 Task: Save favorite listings for properties in San Francisco, California, with a bay view and proximity to cultural attractions.
Action: Mouse moved to (210, 196)
Screenshot: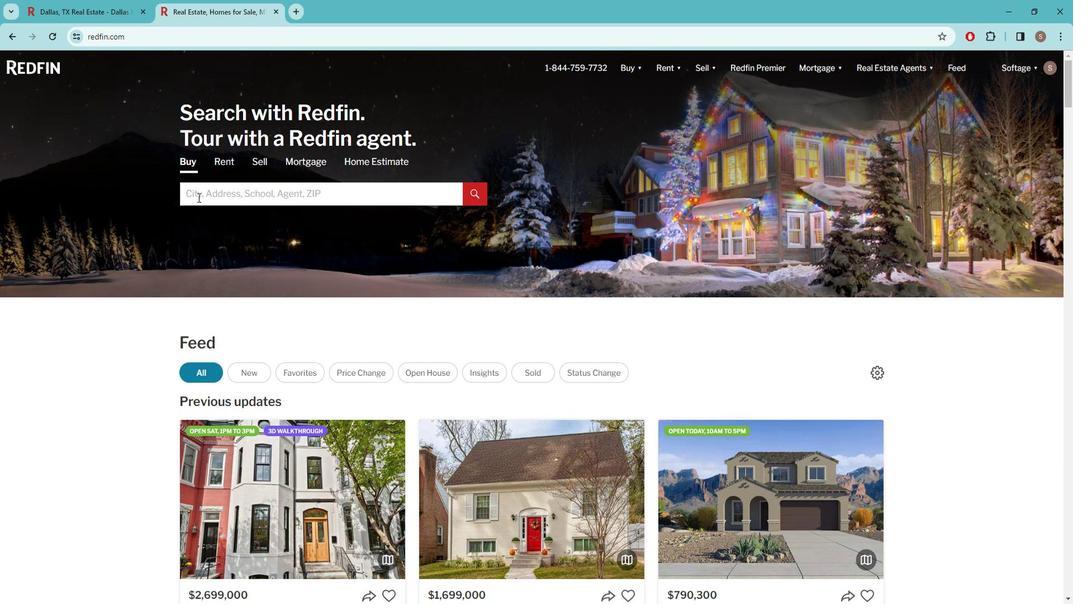
Action: Mouse pressed left at (210, 196)
Screenshot: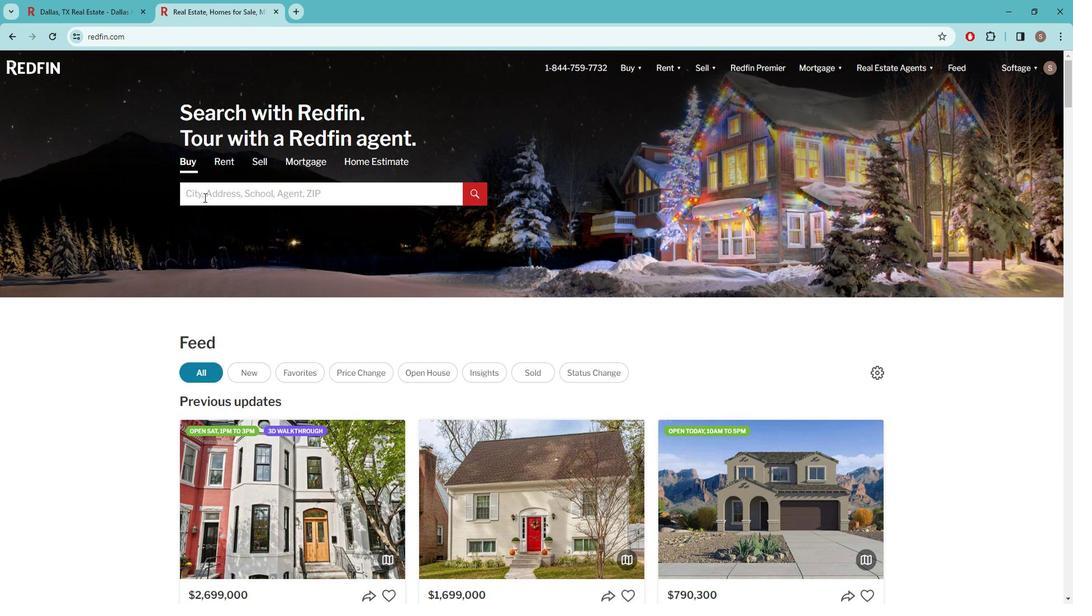 
Action: Key pressed s<Key.caps_lock>AN<Key.space><Key.caps_lock>f<Key.caps_lock>RAN
Screenshot: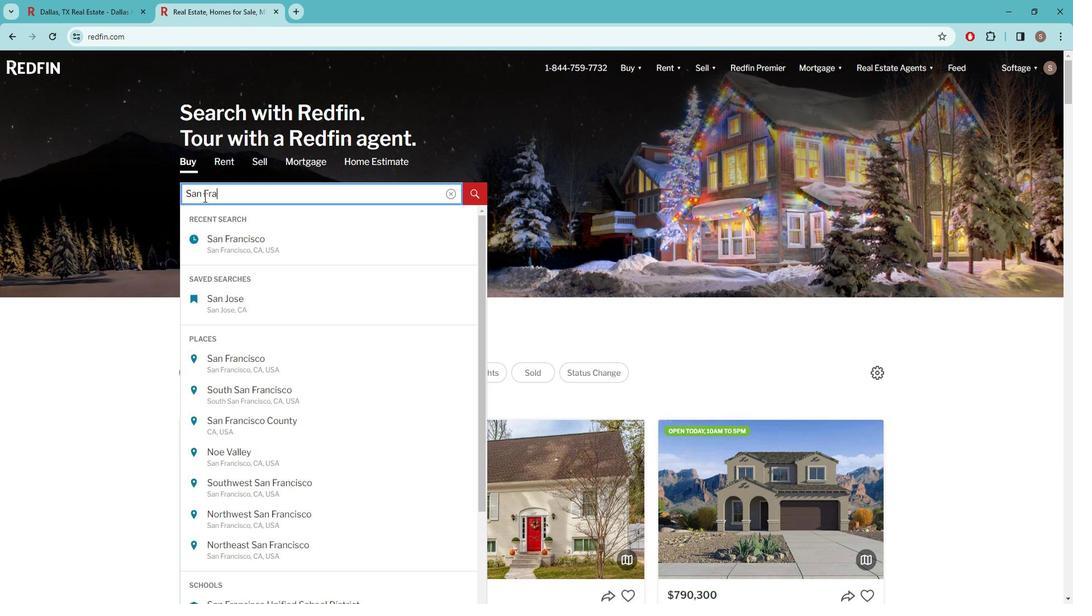 
Action: Mouse moved to (284, 248)
Screenshot: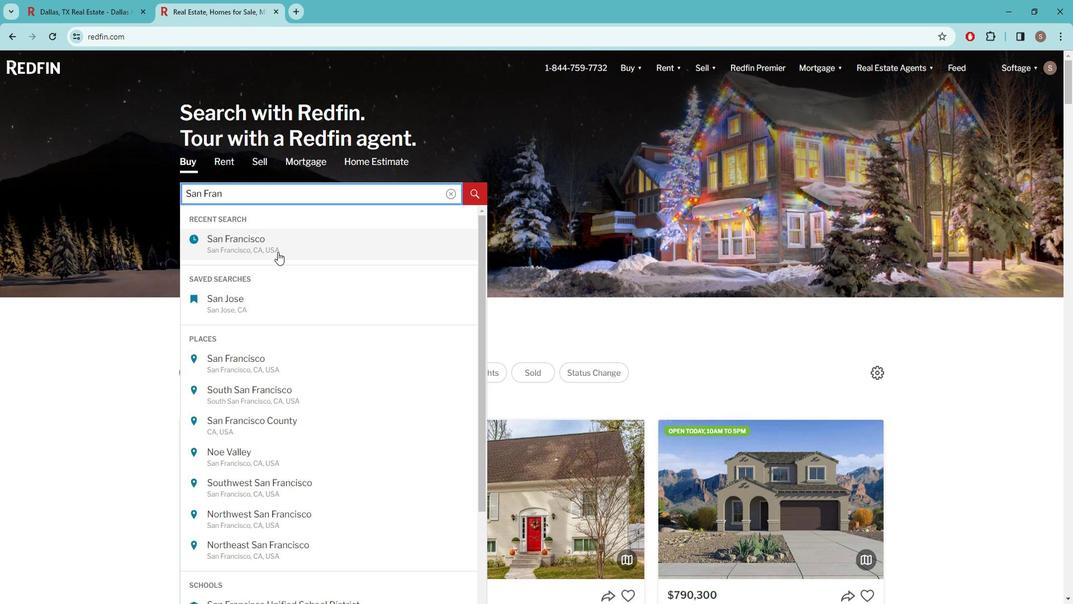 
Action: Mouse pressed left at (284, 248)
Screenshot: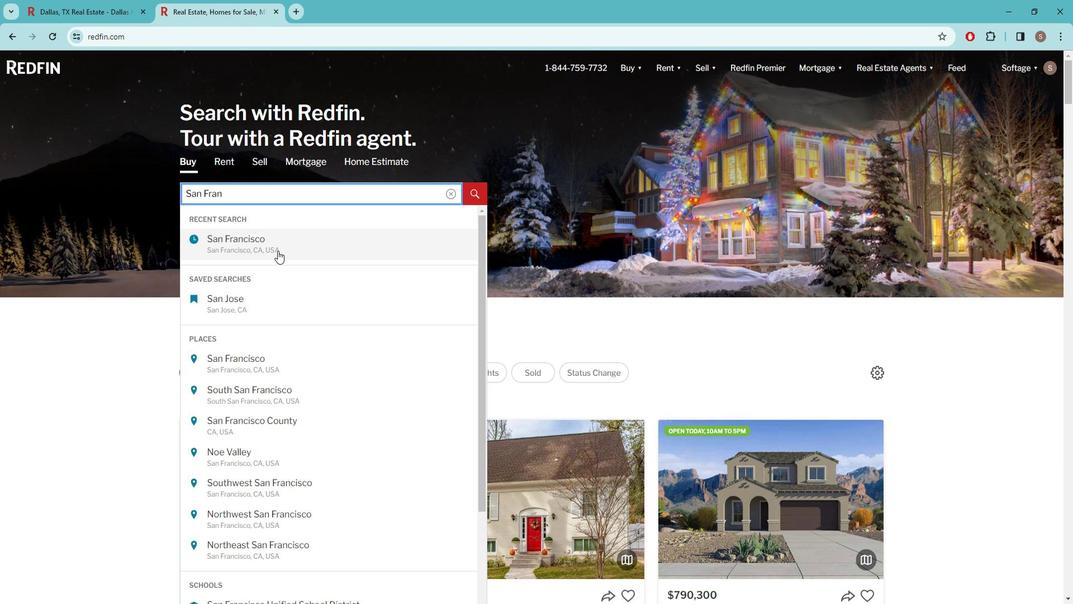 
Action: Mouse moved to (945, 139)
Screenshot: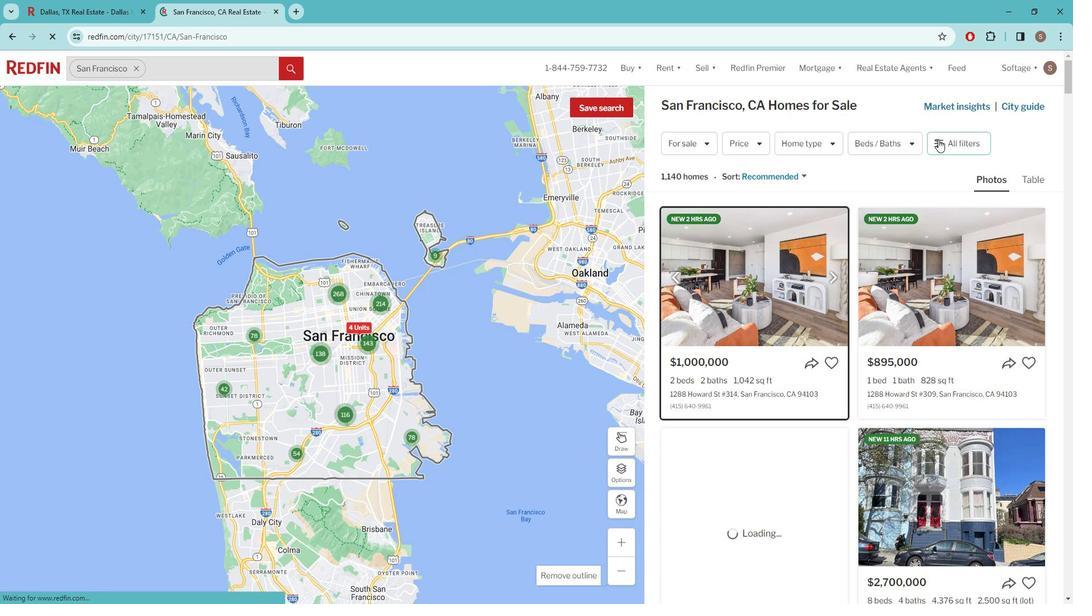 
Action: Mouse pressed left at (945, 139)
Screenshot: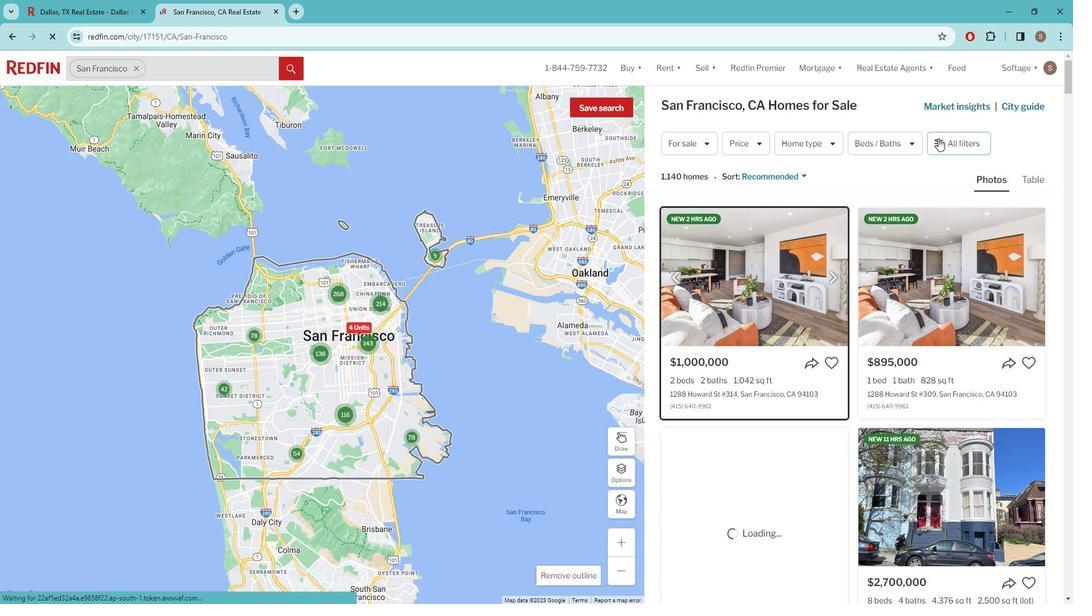 
Action: Mouse pressed left at (945, 139)
Screenshot: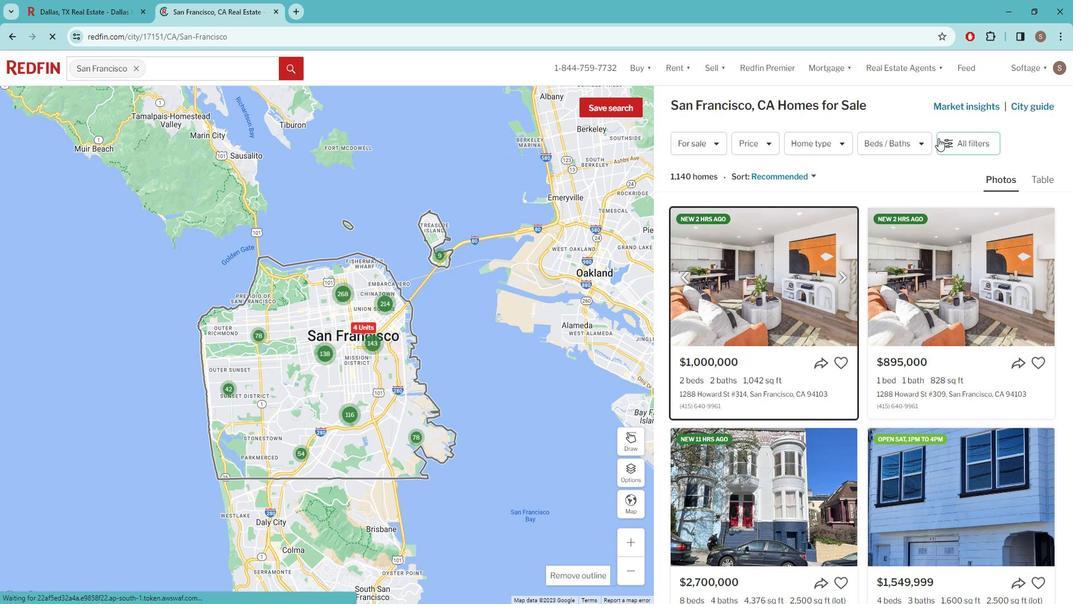 
Action: Mouse moved to (950, 139)
Screenshot: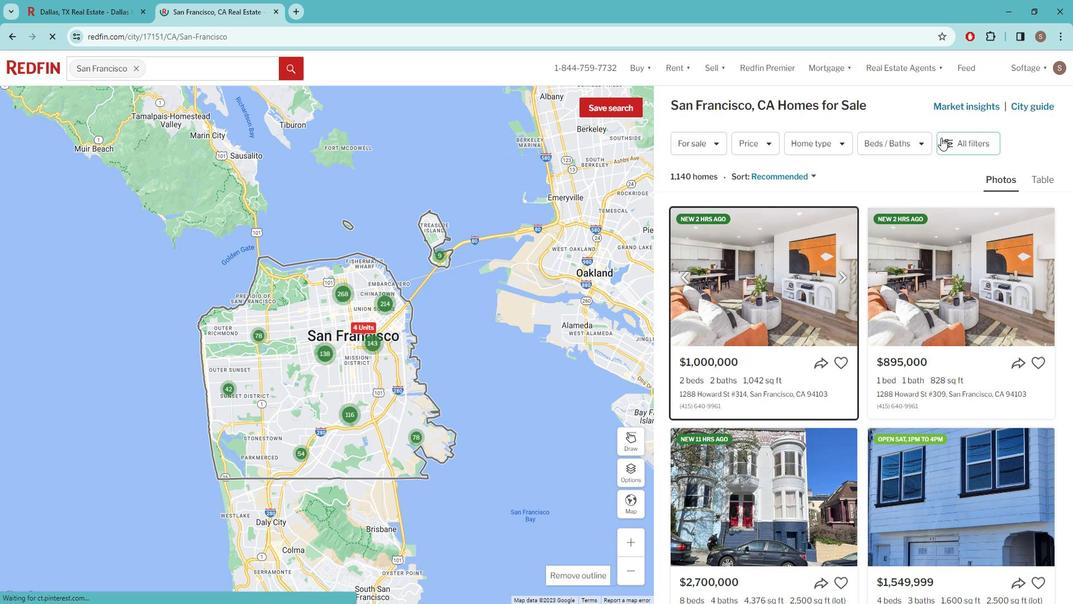 
Action: Mouse pressed left at (950, 139)
Screenshot: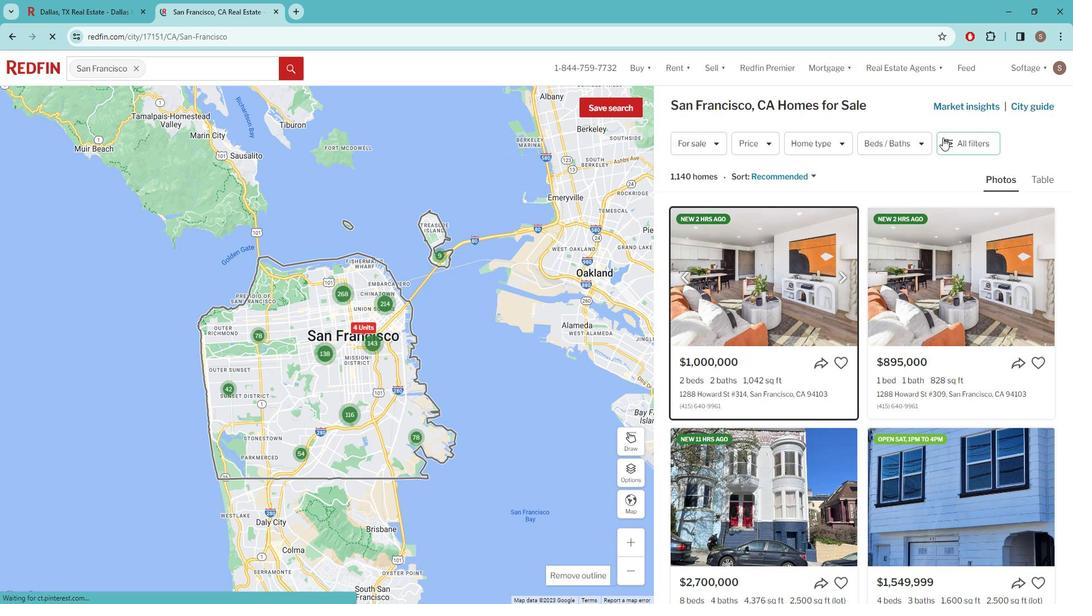 
Action: Mouse moved to (933, 182)
Screenshot: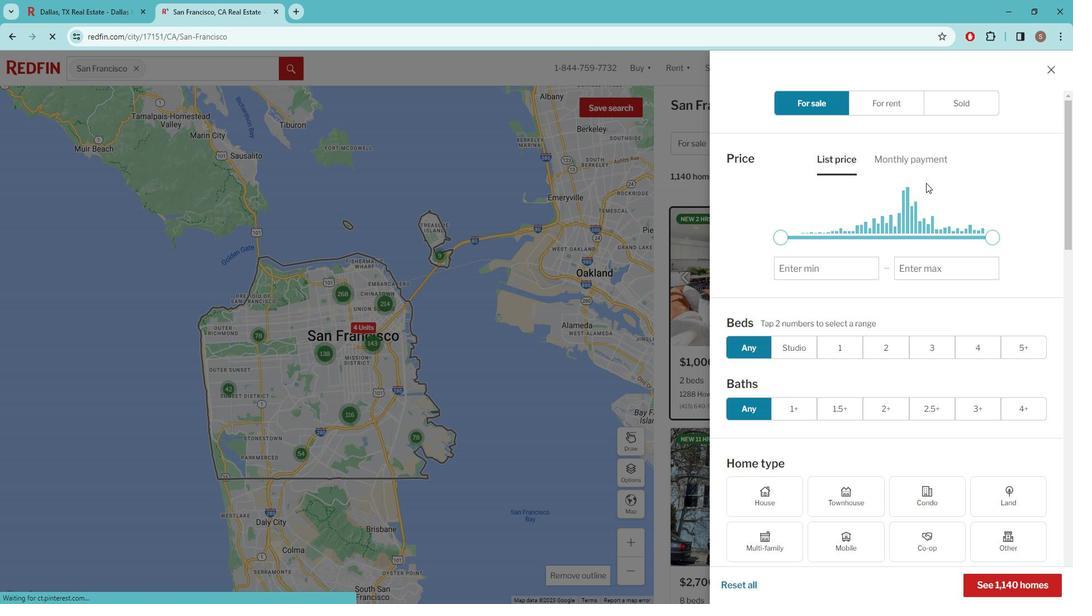 
Action: Mouse scrolled (933, 182) with delta (0, 0)
Screenshot: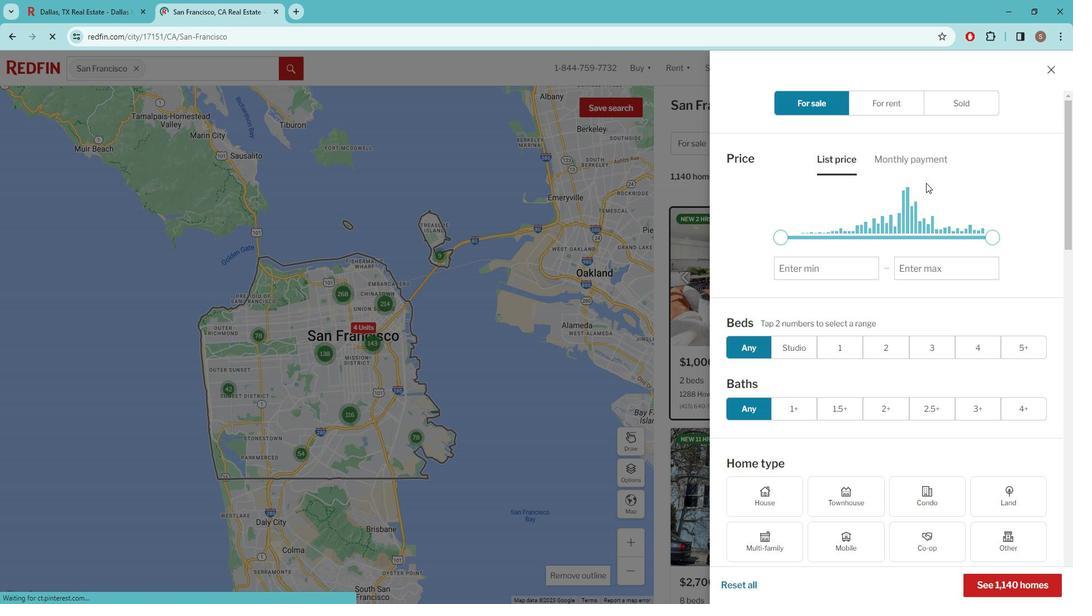 
Action: Mouse moved to (929, 184)
Screenshot: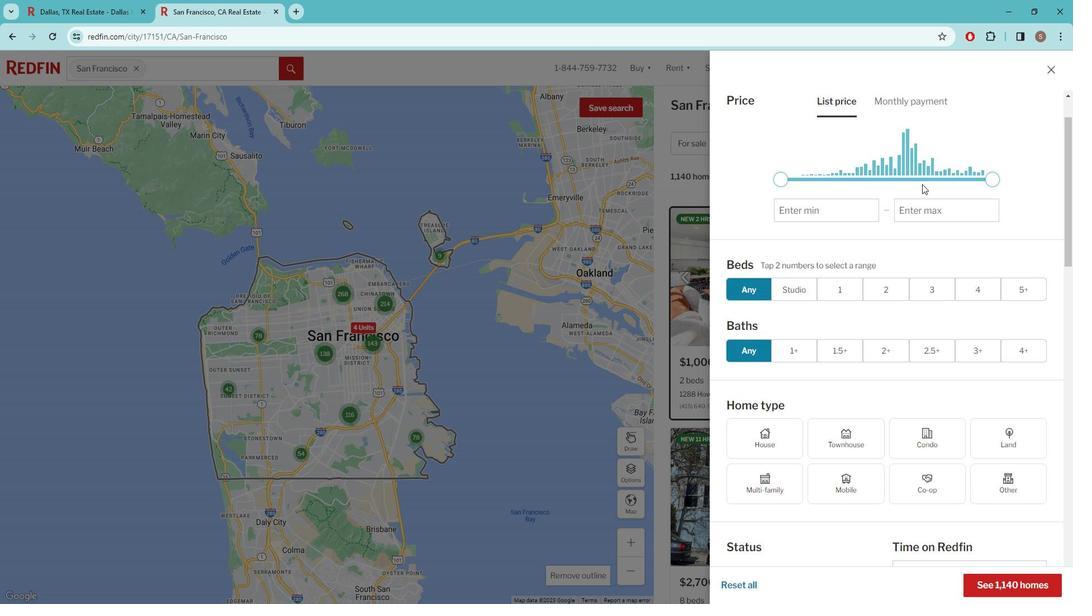 
Action: Mouse scrolled (929, 183) with delta (0, 0)
Screenshot: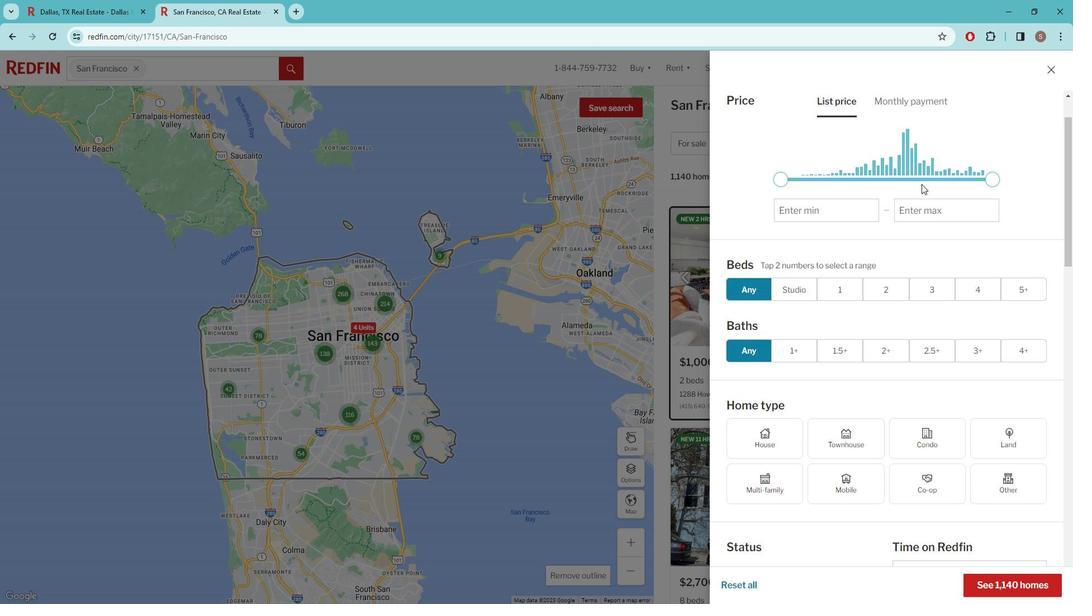 
Action: Mouse scrolled (929, 183) with delta (0, 0)
Screenshot: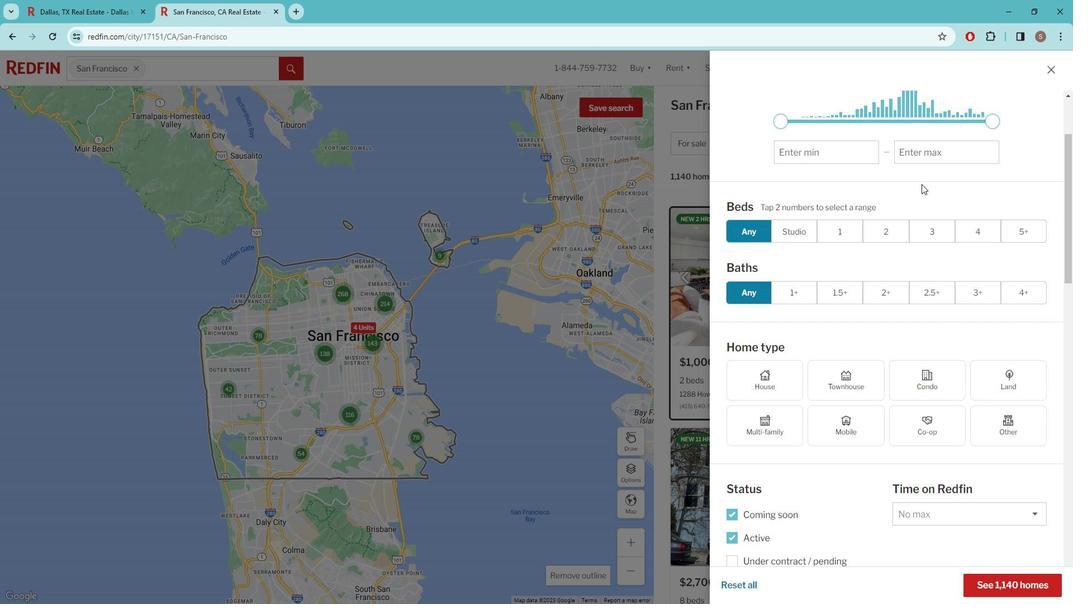 
Action: Mouse moved to (928, 184)
Screenshot: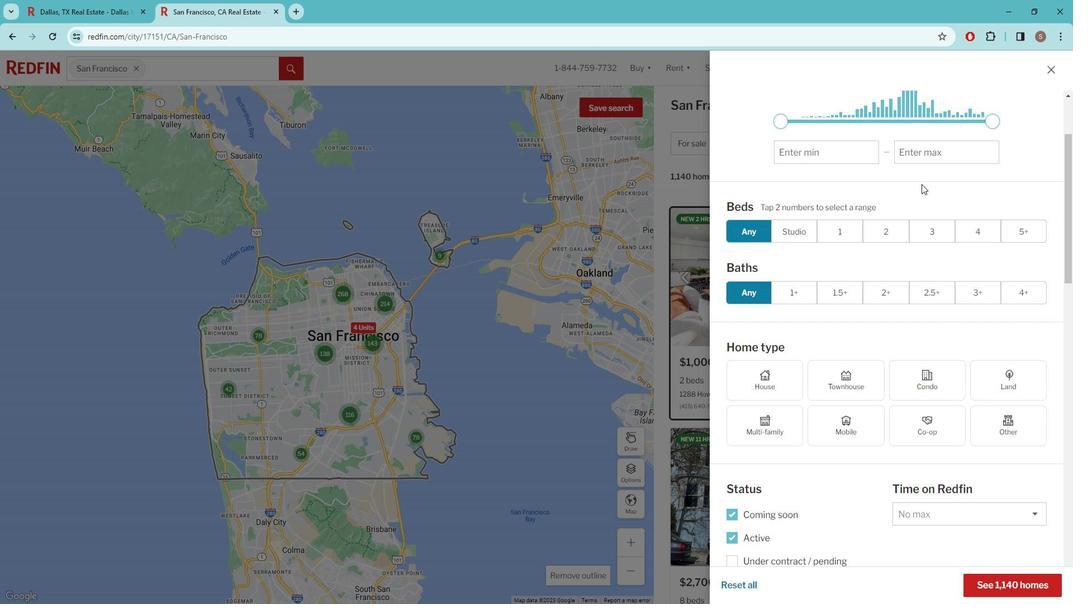 
Action: Mouse scrolled (928, 183) with delta (0, 0)
Screenshot: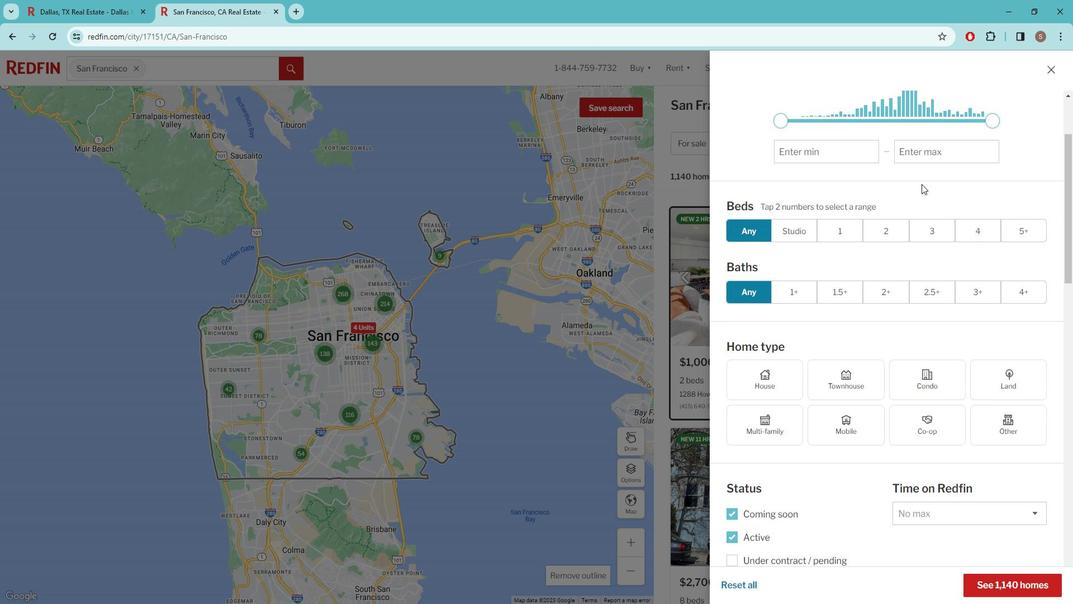 
Action: Mouse scrolled (928, 183) with delta (0, 0)
Screenshot: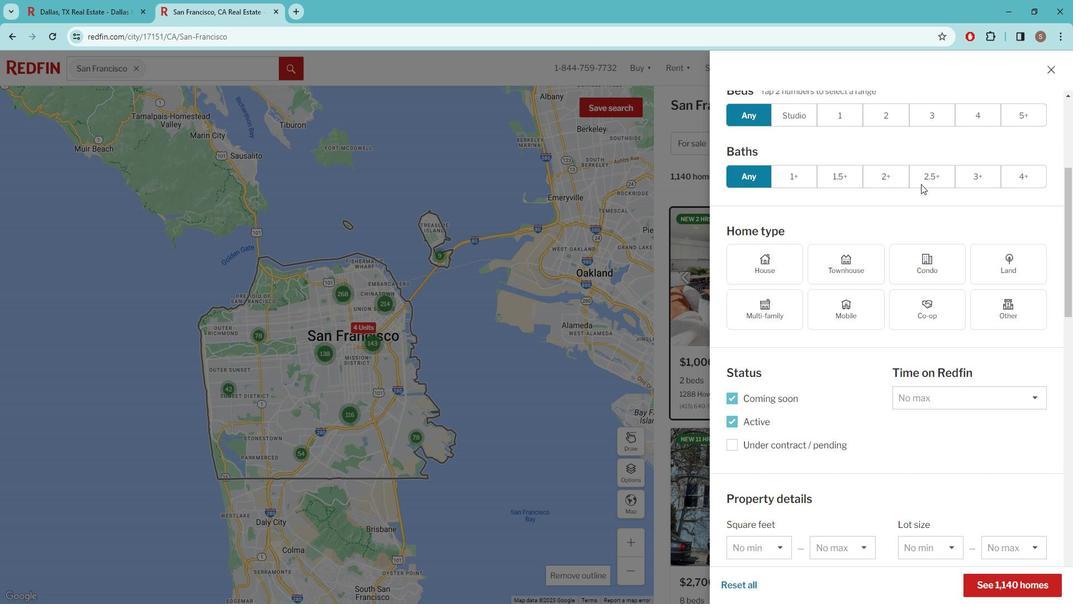 
Action: Mouse scrolled (928, 183) with delta (0, 0)
Screenshot: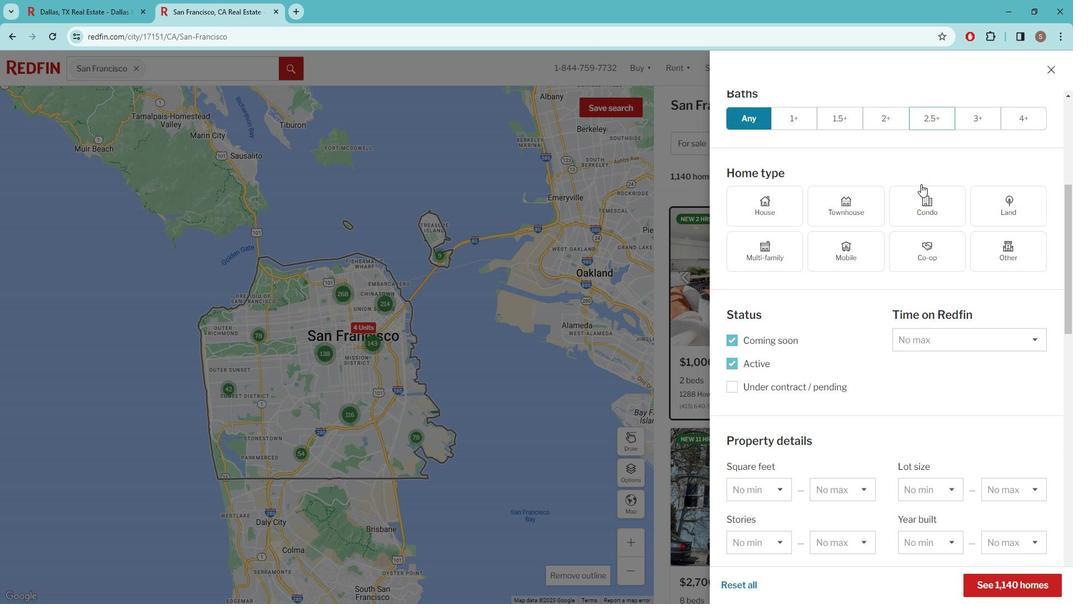 
Action: Mouse moved to (893, 238)
Screenshot: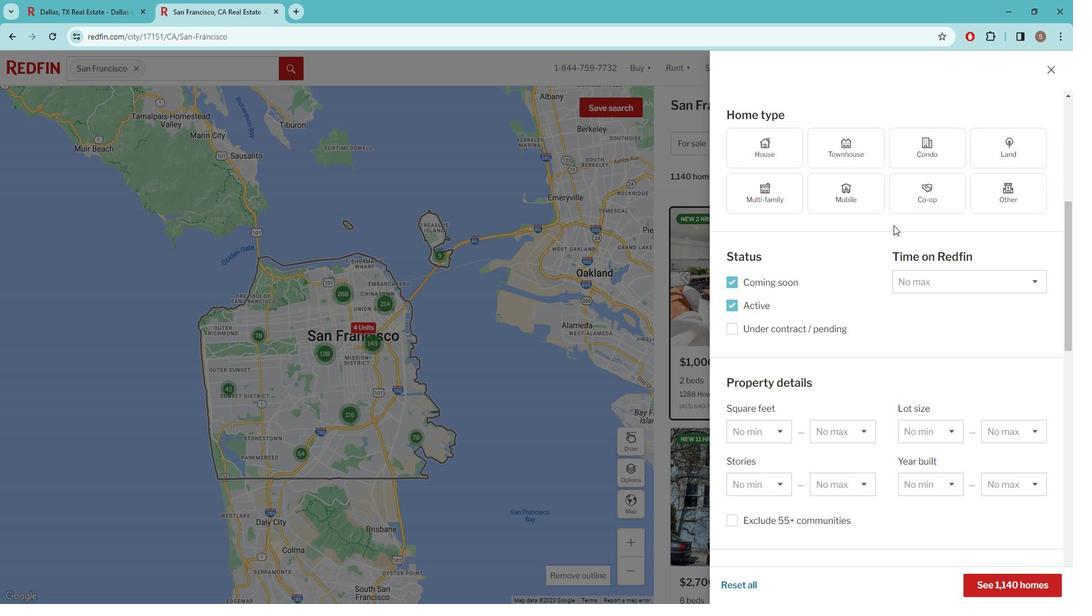 
Action: Mouse scrolled (893, 237) with delta (0, 0)
Screenshot: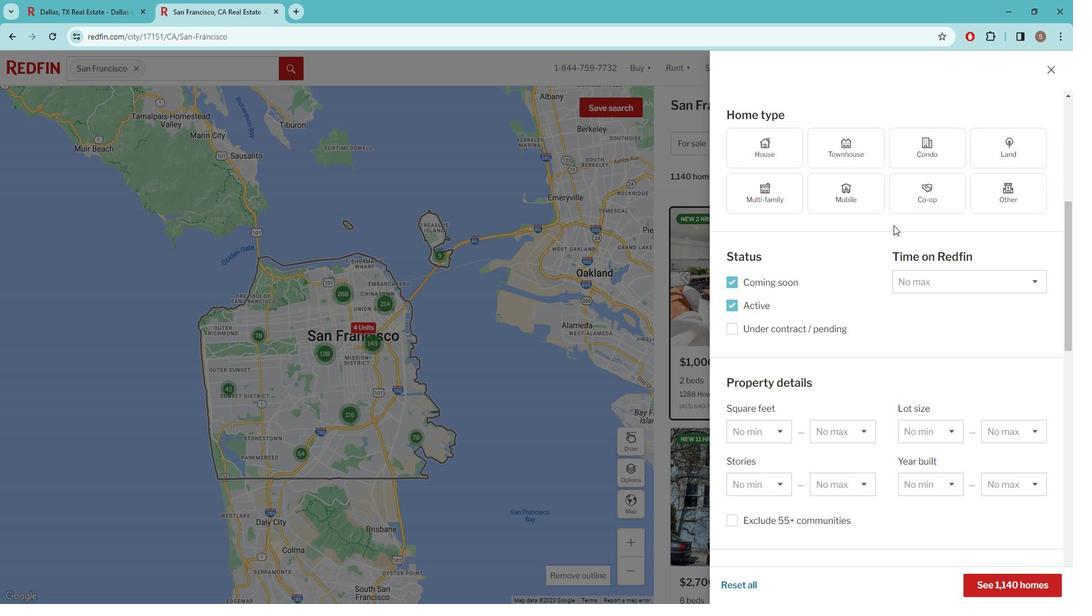 
Action: Mouse moved to (893, 239)
Screenshot: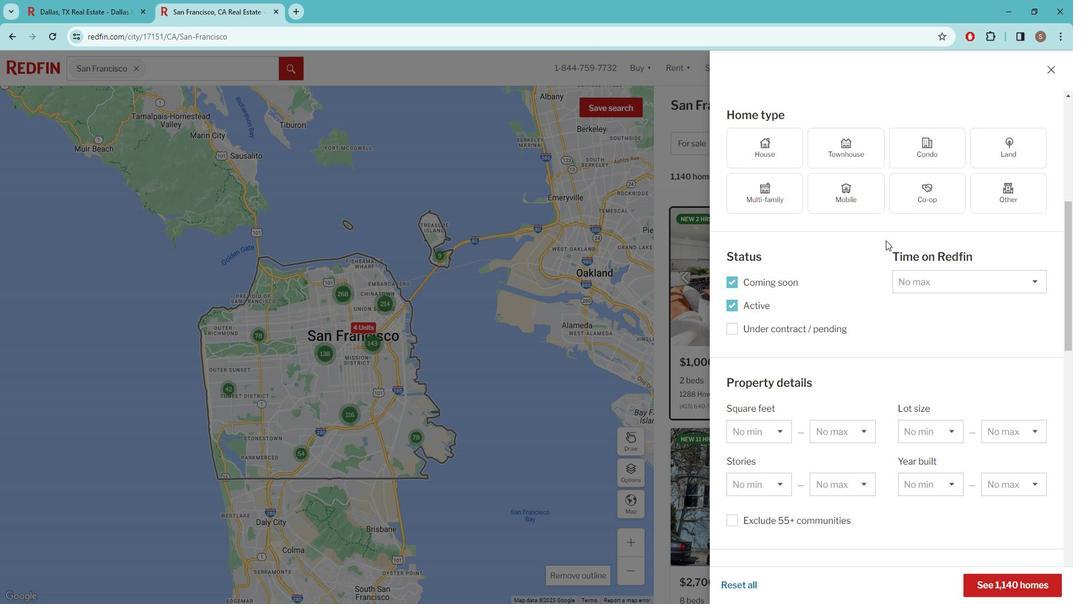 
Action: Mouse scrolled (893, 239) with delta (0, 0)
Screenshot: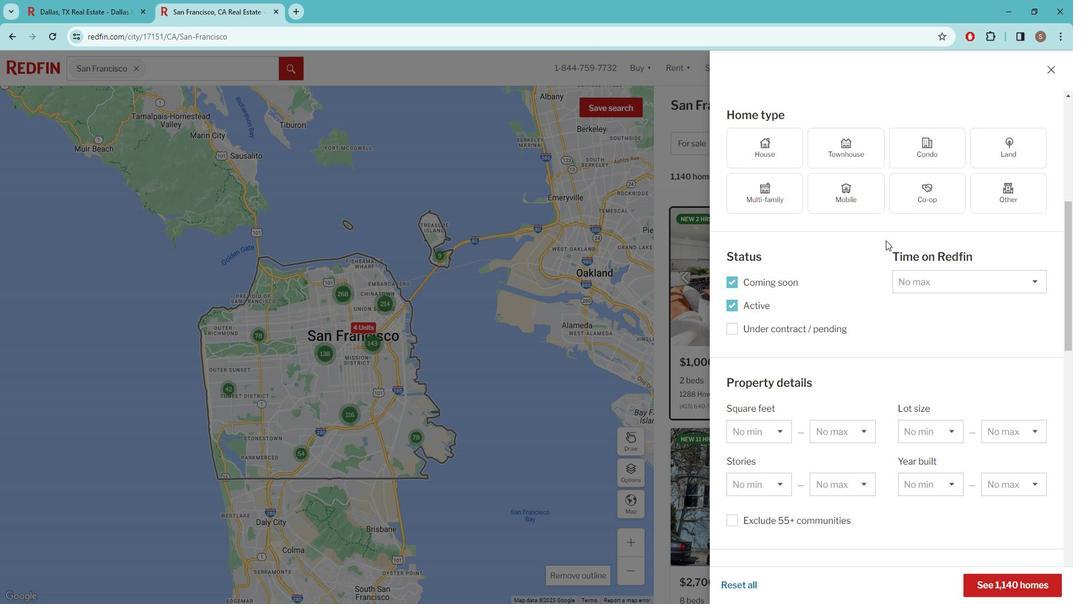 
Action: Mouse moved to (869, 251)
Screenshot: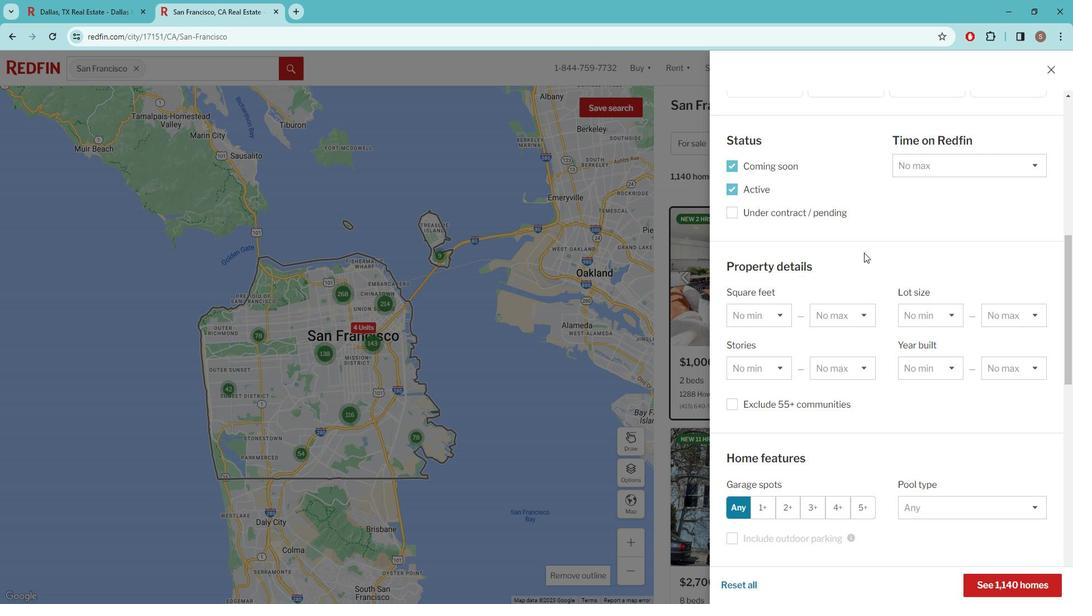 
Action: Mouse scrolled (869, 250) with delta (0, 0)
Screenshot: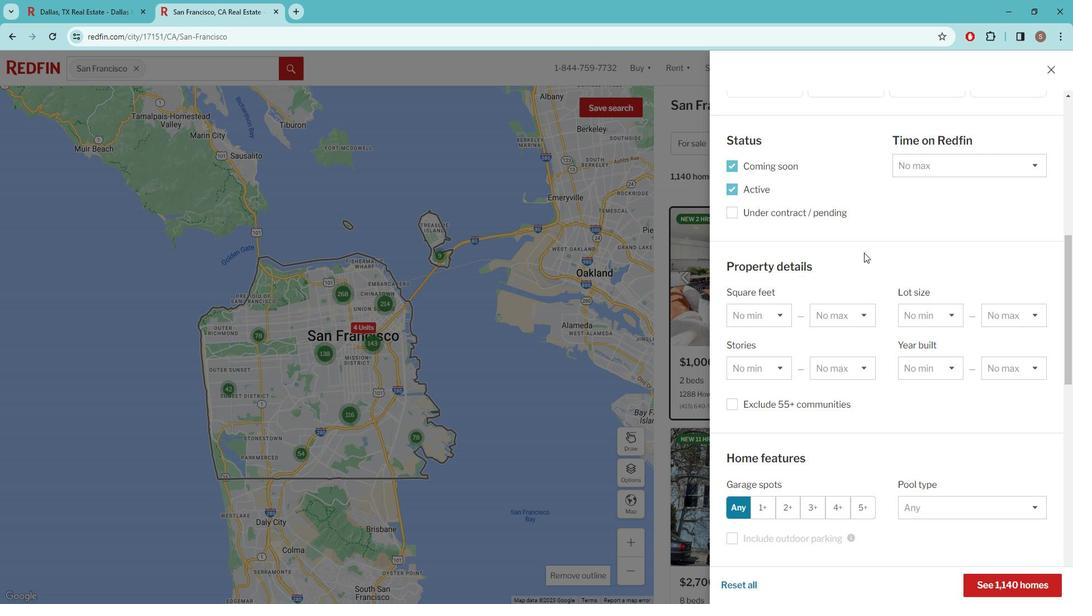 
Action: Mouse moved to (826, 301)
Screenshot: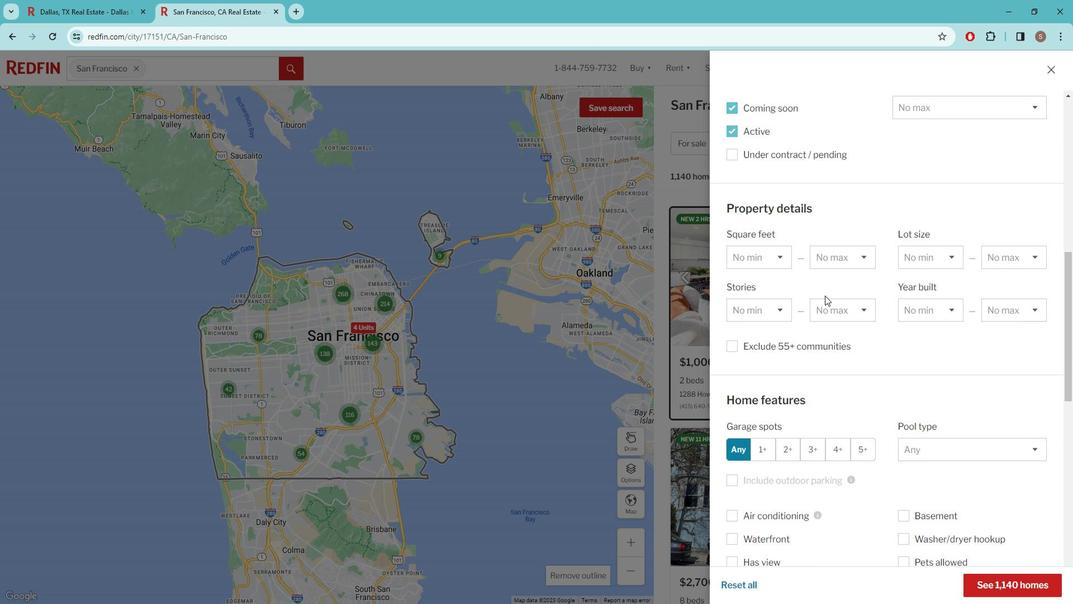 
Action: Mouse scrolled (826, 300) with delta (0, 0)
Screenshot: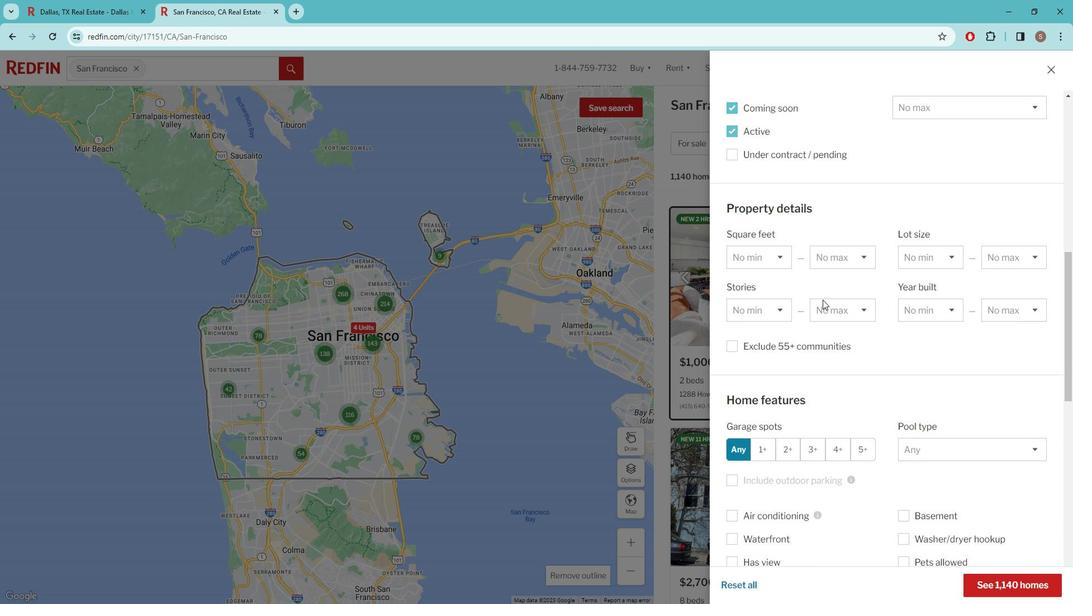 
Action: Mouse moved to (824, 304)
Screenshot: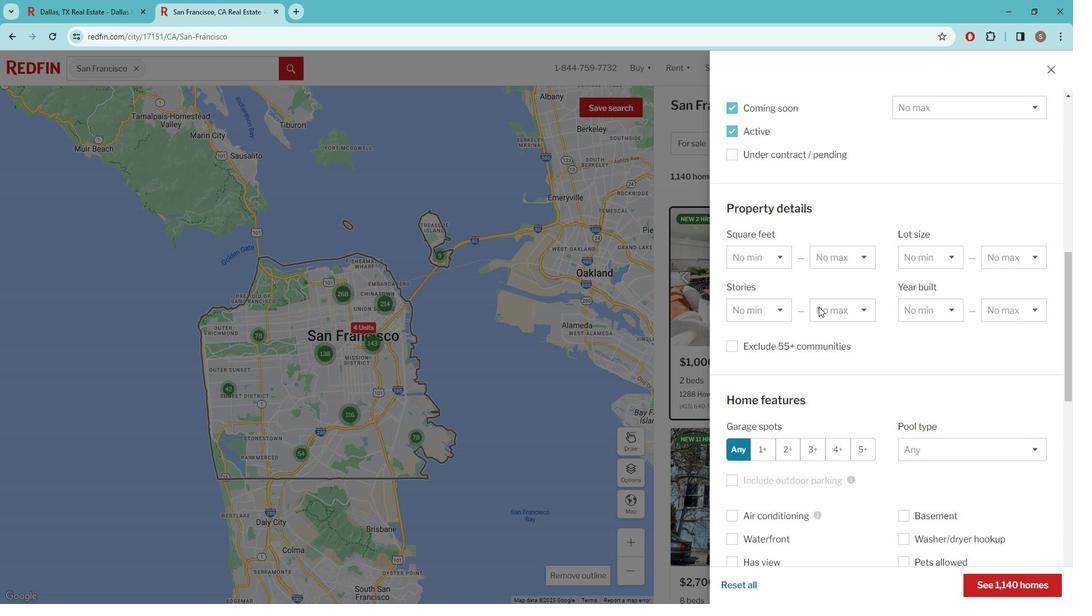 
Action: Mouse scrolled (824, 303) with delta (0, 0)
Screenshot: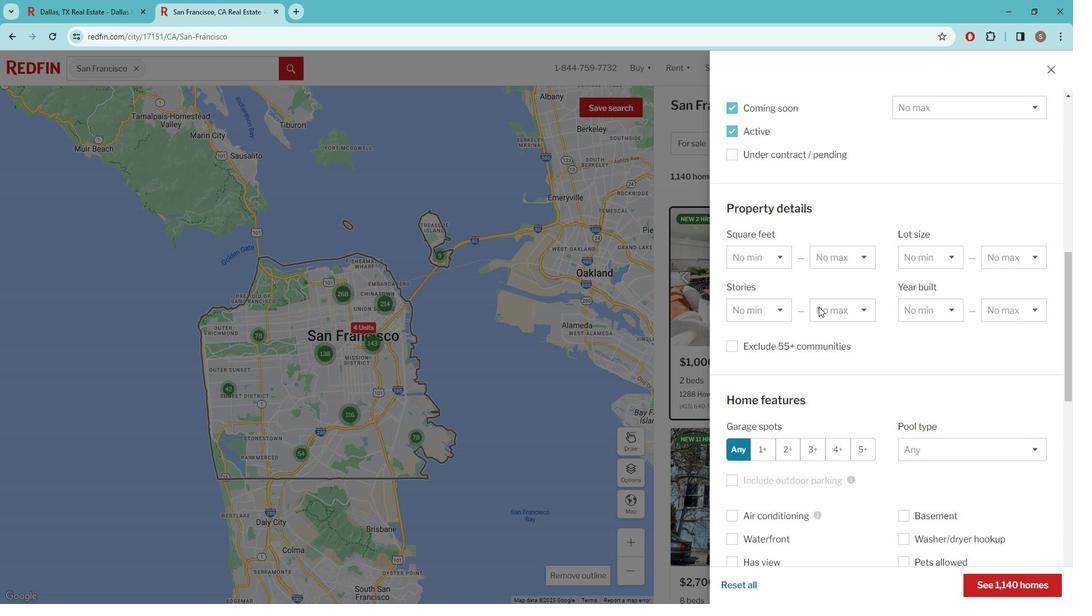 
Action: Mouse moved to (821, 304)
Screenshot: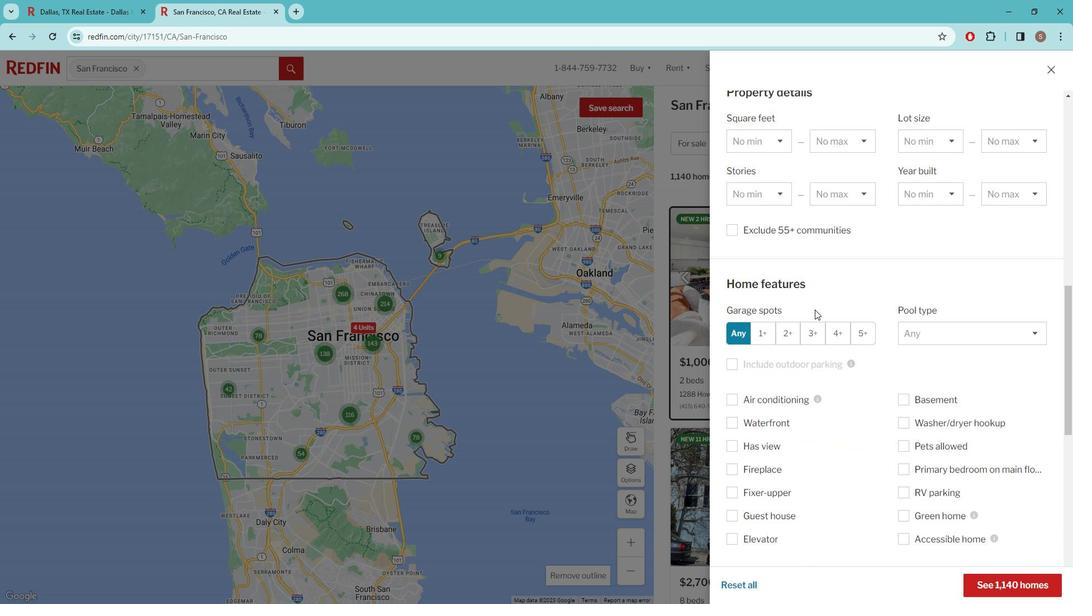 
Action: Mouse scrolled (821, 304) with delta (0, 0)
Screenshot: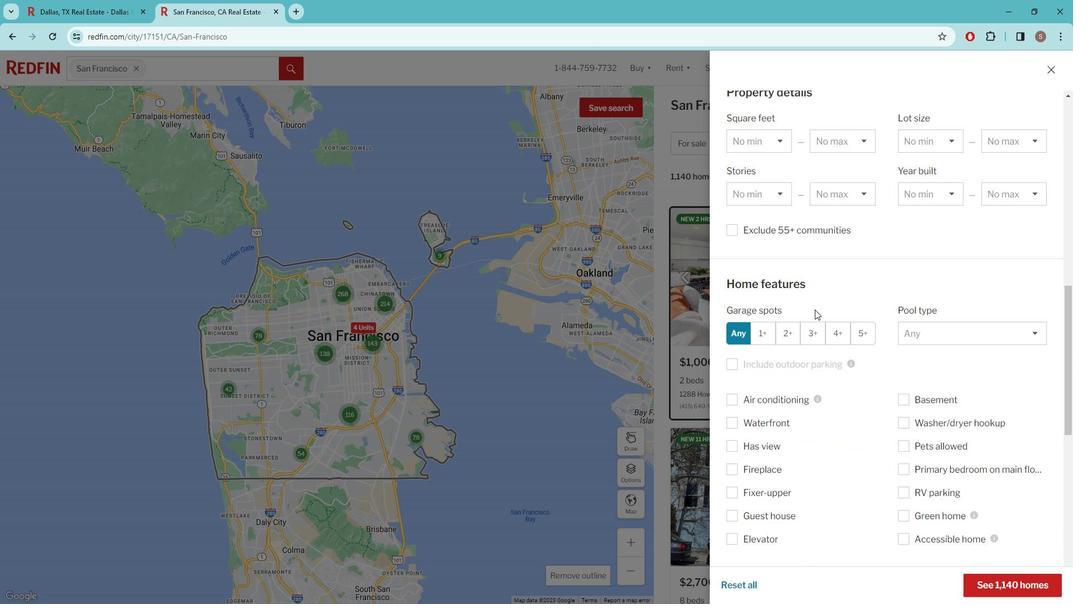 
Action: Mouse moved to (818, 305)
Screenshot: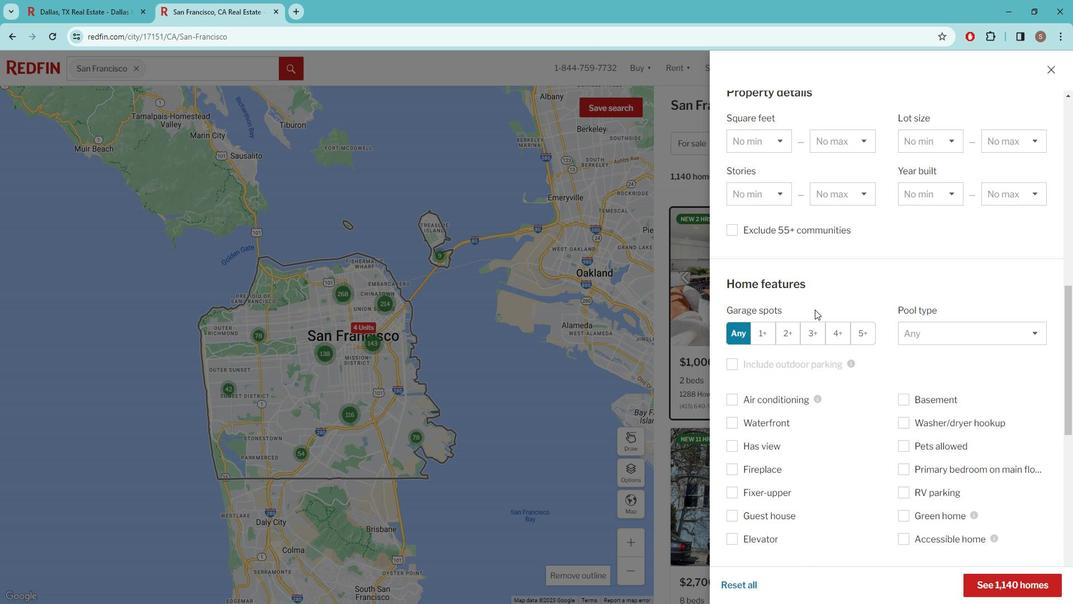 
Action: Mouse scrolled (818, 304) with delta (0, 0)
Screenshot: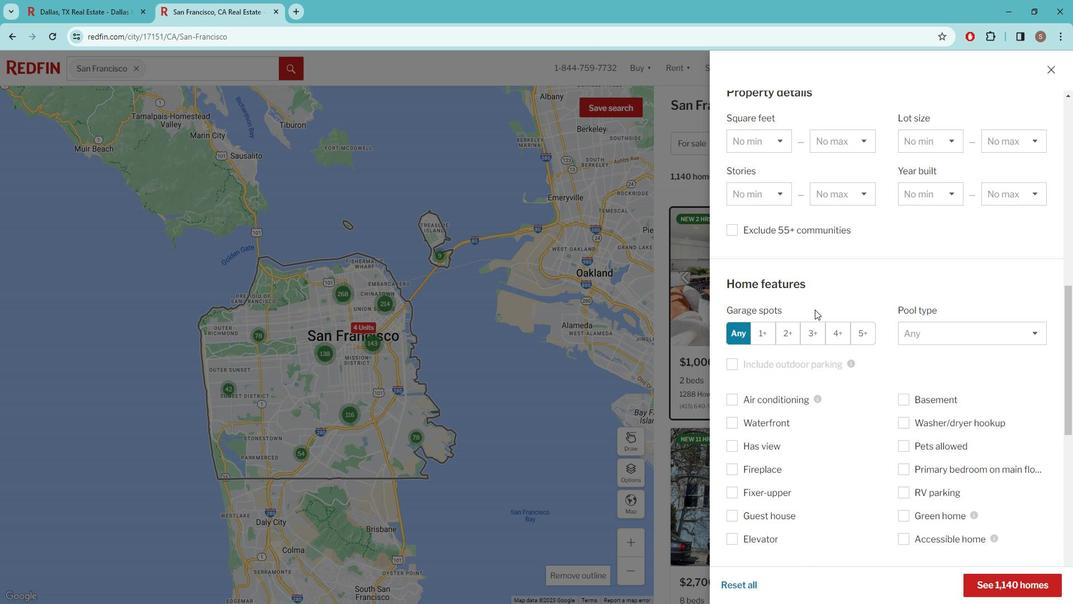 
Action: Mouse moved to (741, 465)
Screenshot: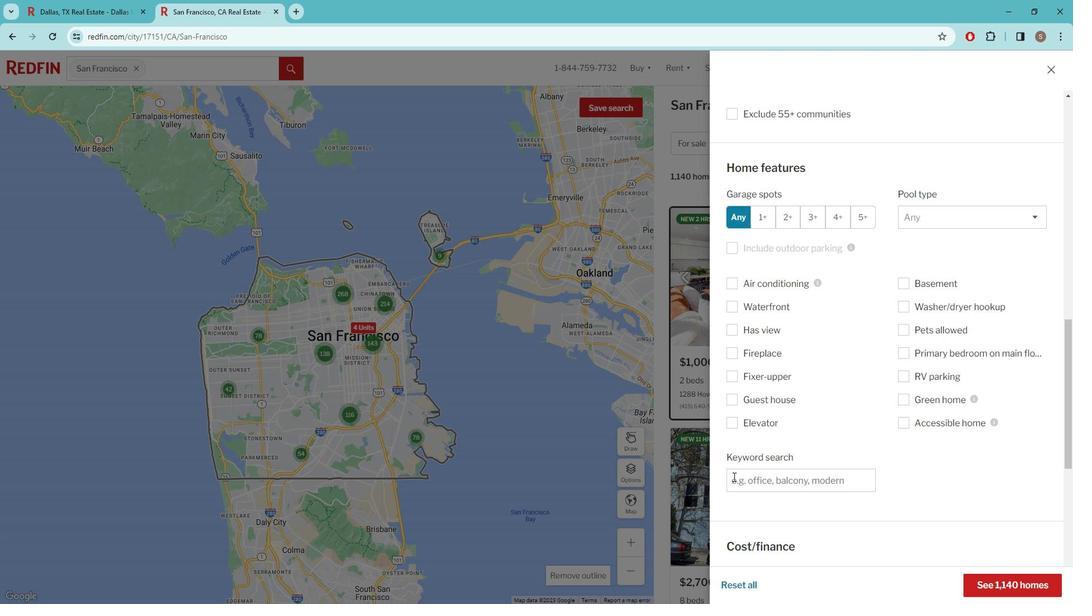 
Action: Mouse pressed left at (741, 465)
Screenshot: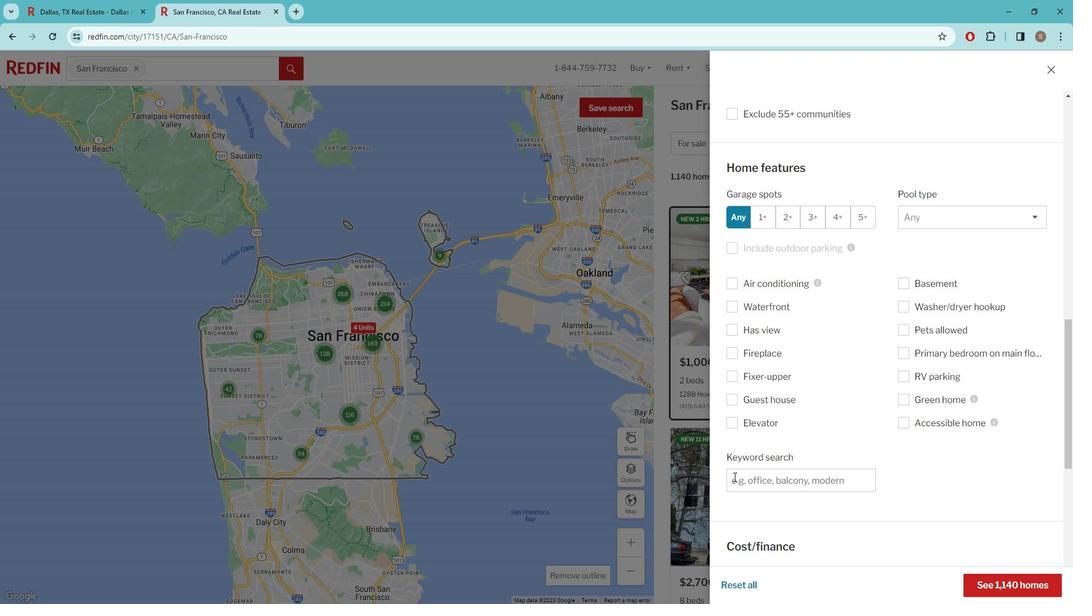 
Action: Mouse moved to (752, 465)
Screenshot: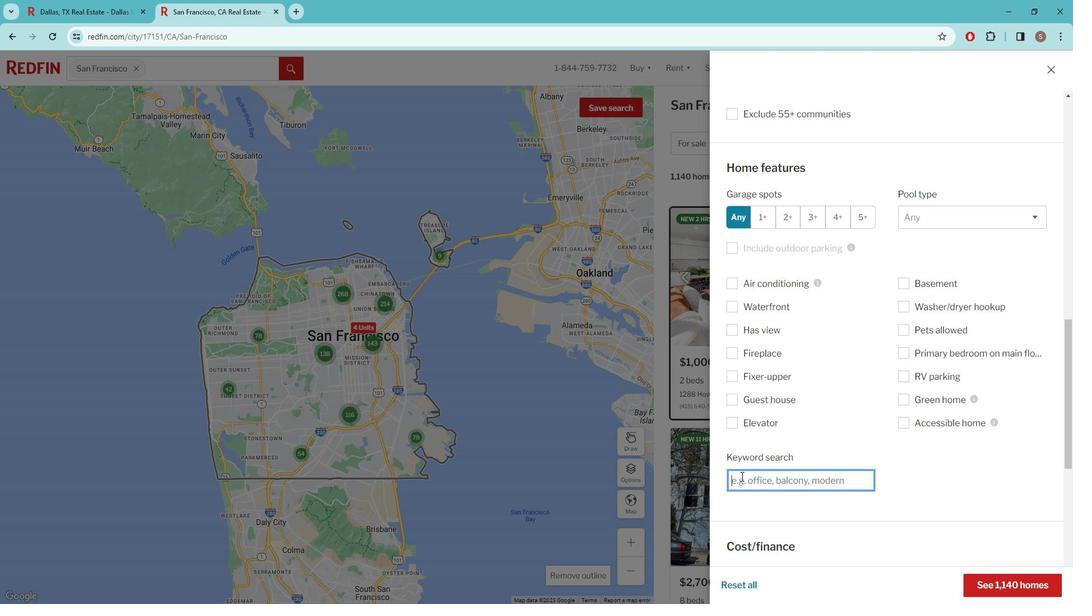 
Action: Key pressed BAY<Key.space>VIEW<Key.space>
Screenshot: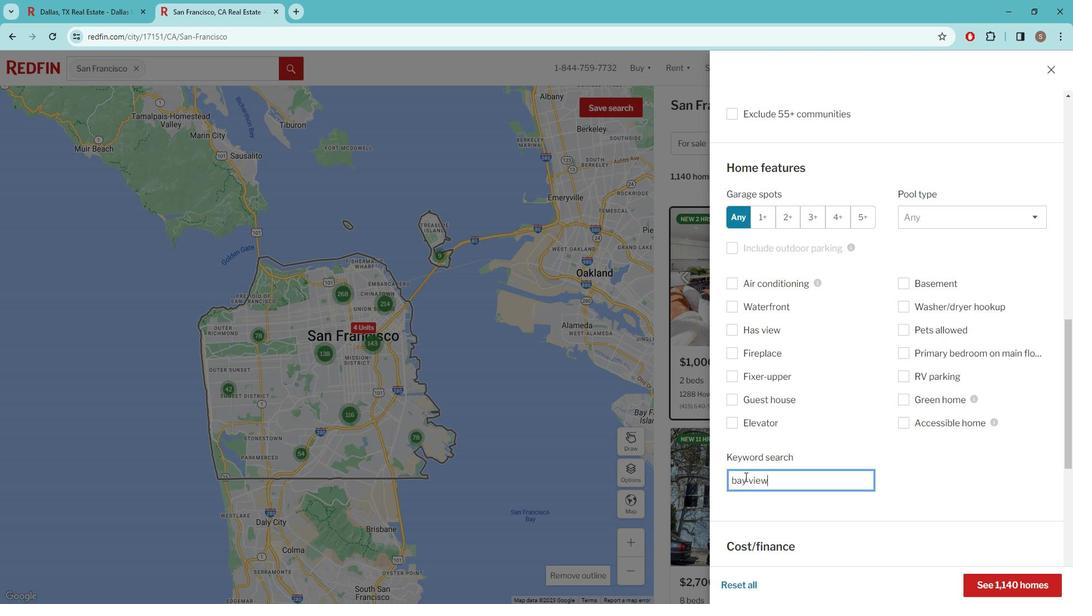 
Action: Mouse moved to (749, 487)
Screenshot: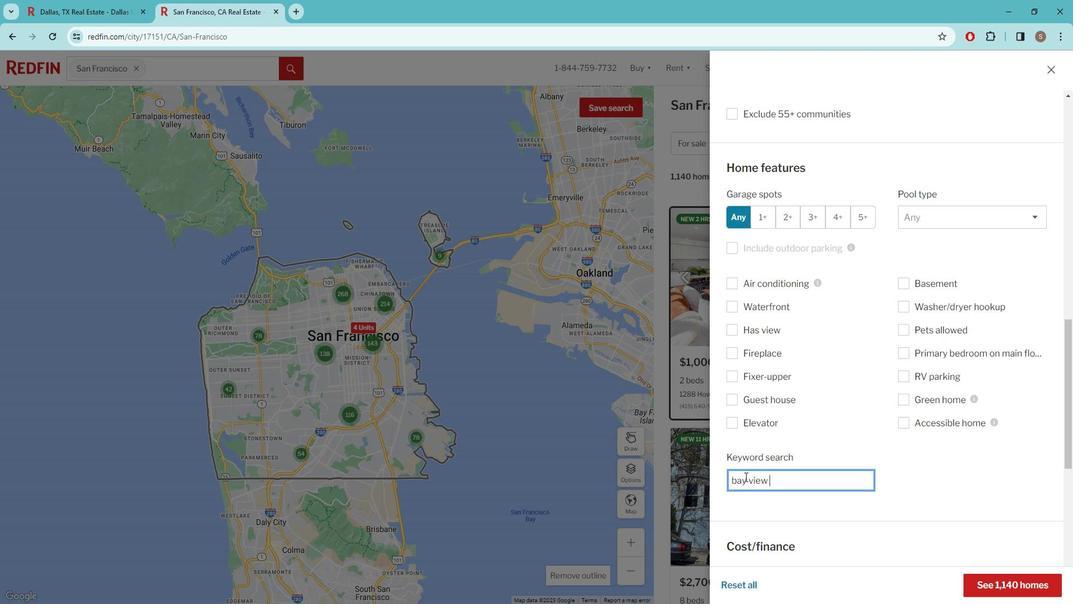 
Action: Mouse scrolled (749, 487) with delta (0, 0)
Screenshot: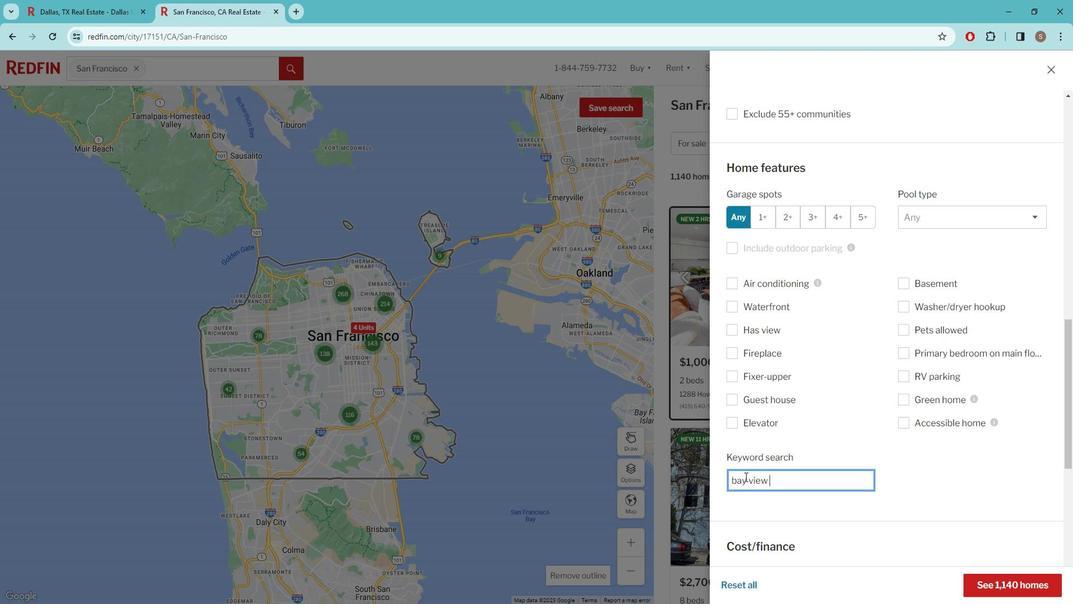 
Action: Mouse scrolled (749, 487) with delta (0, 0)
Screenshot: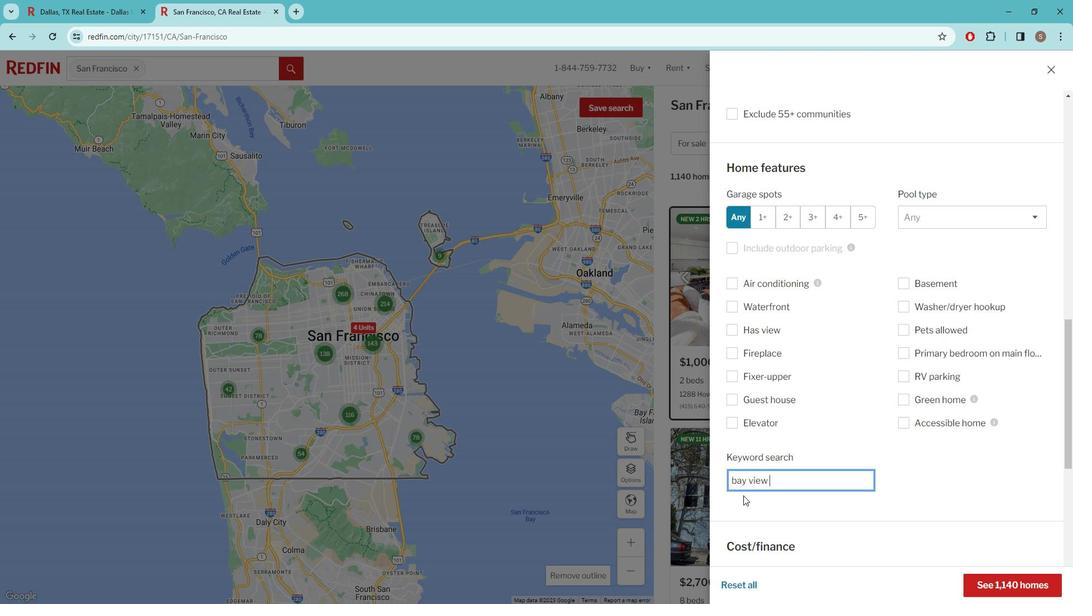 
Action: Mouse scrolled (749, 487) with delta (0, 0)
Screenshot: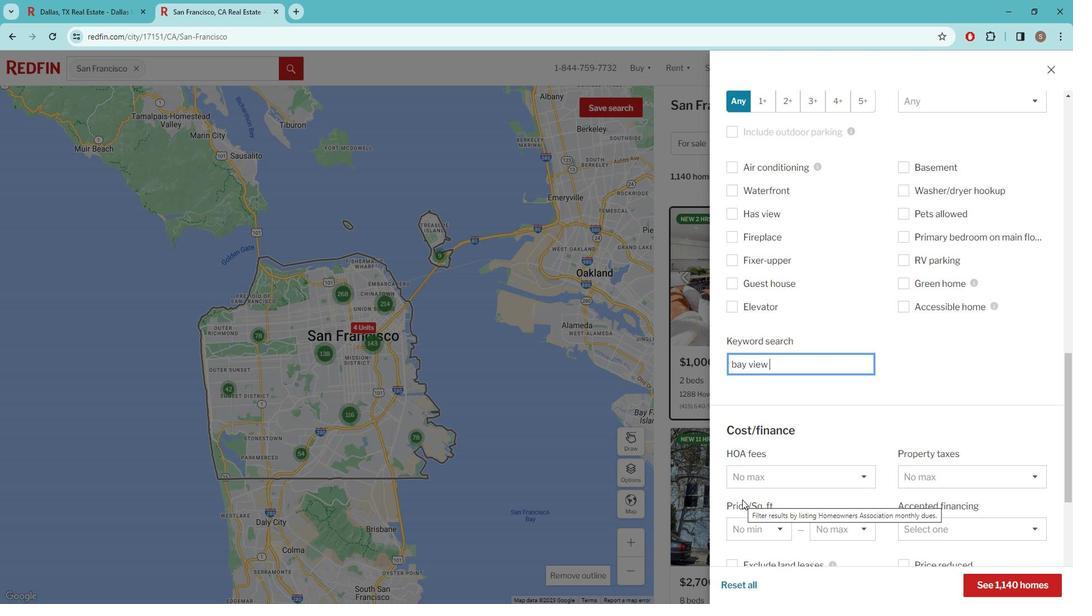 
Action: Mouse scrolled (749, 487) with delta (0, 0)
Screenshot: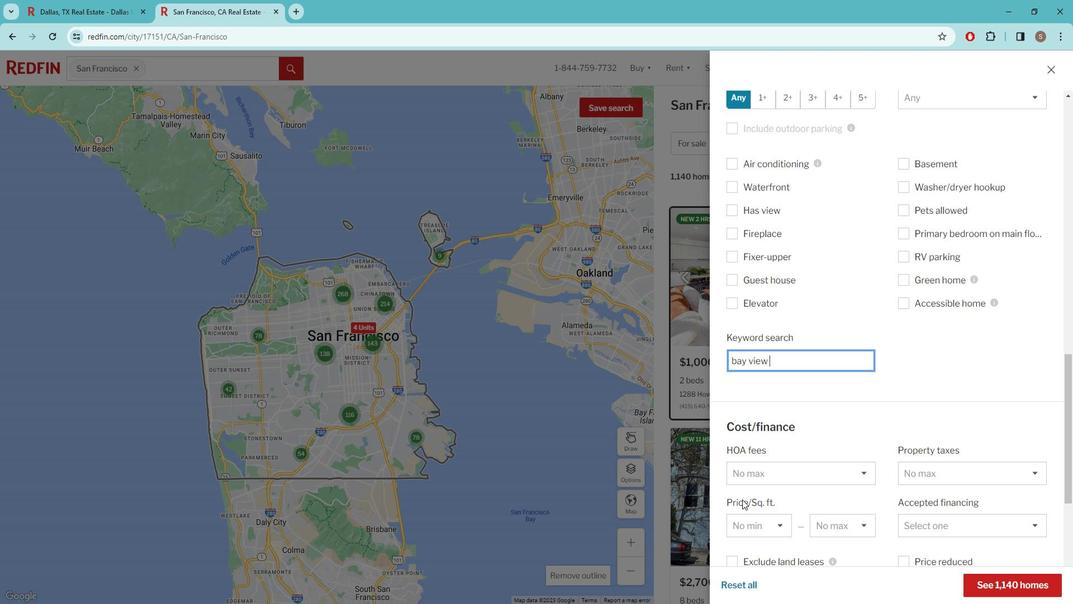 
Action: Mouse scrolled (749, 487) with delta (0, 0)
Screenshot: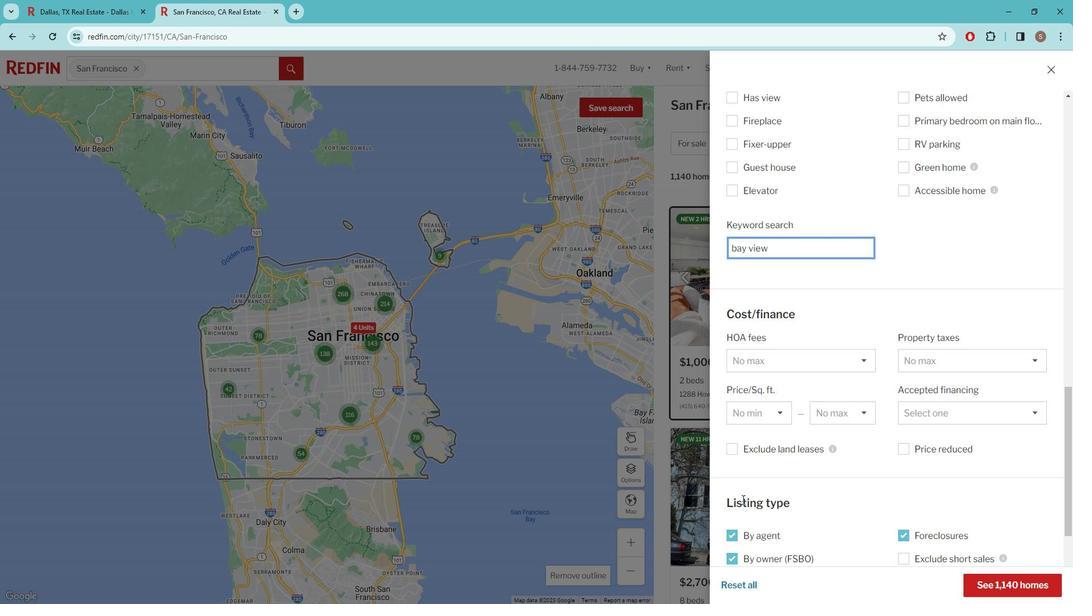
Action: Mouse scrolled (749, 487) with delta (0, 0)
Screenshot: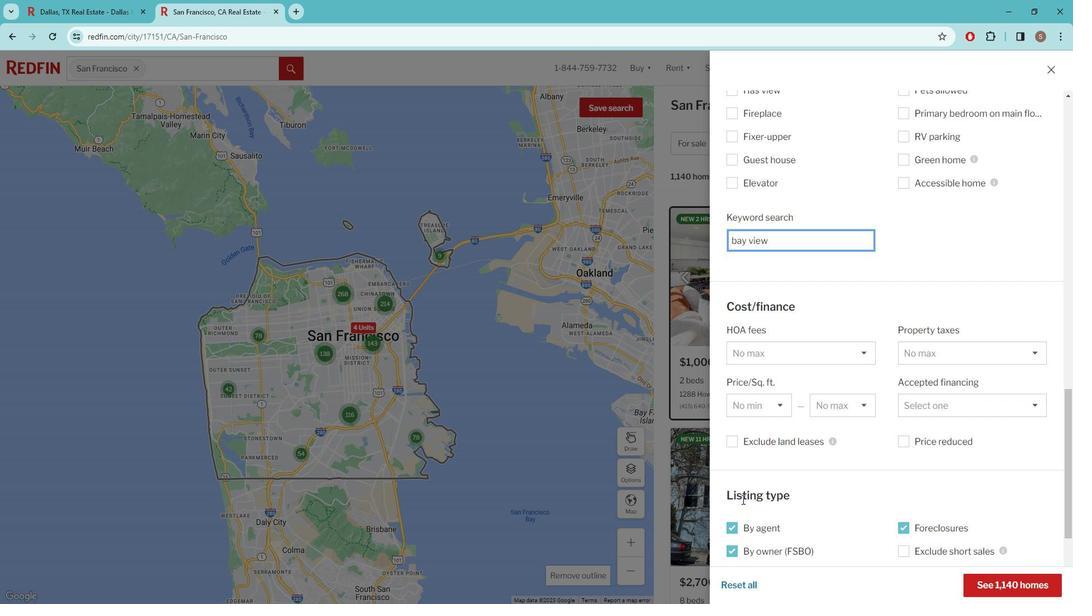 
Action: Mouse scrolled (749, 487) with delta (0, 0)
Screenshot: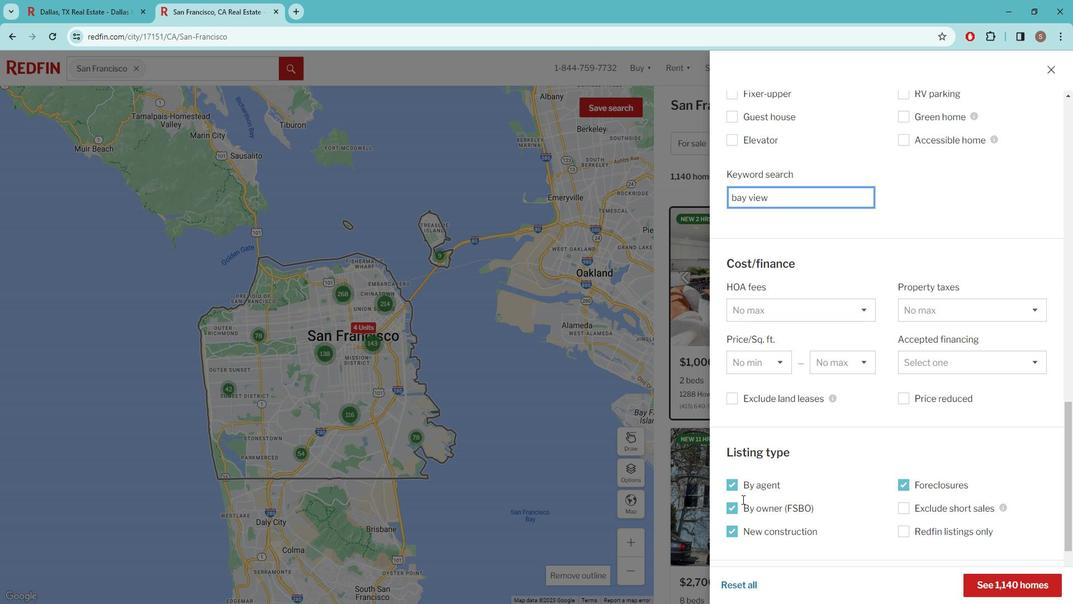 
Action: Mouse scrolled (749, 487) with delta (0, 0)
Screenshot: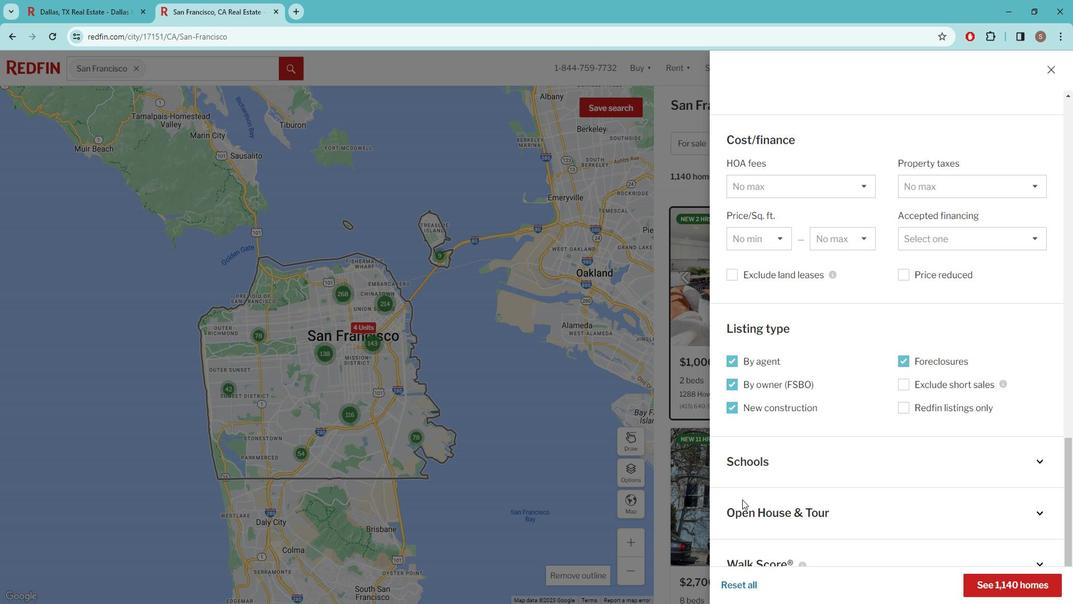 
Action: Mouse scrolled (749, 487) with delta (0, 0)
Screenshot: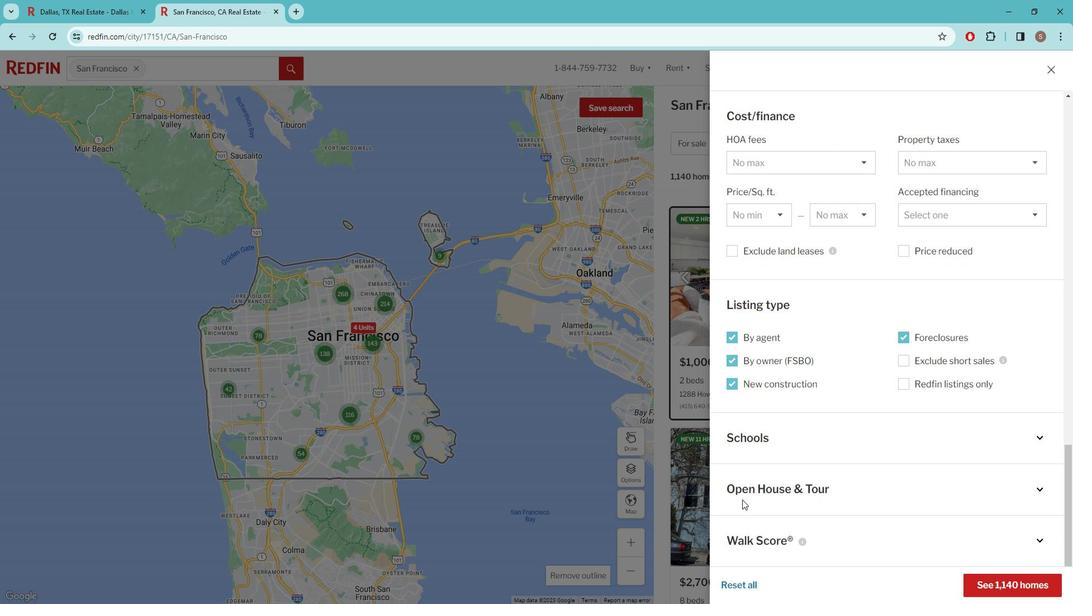 
Action: Mouse scrolled (749, 487) with delta (0, 0)
Screenshot: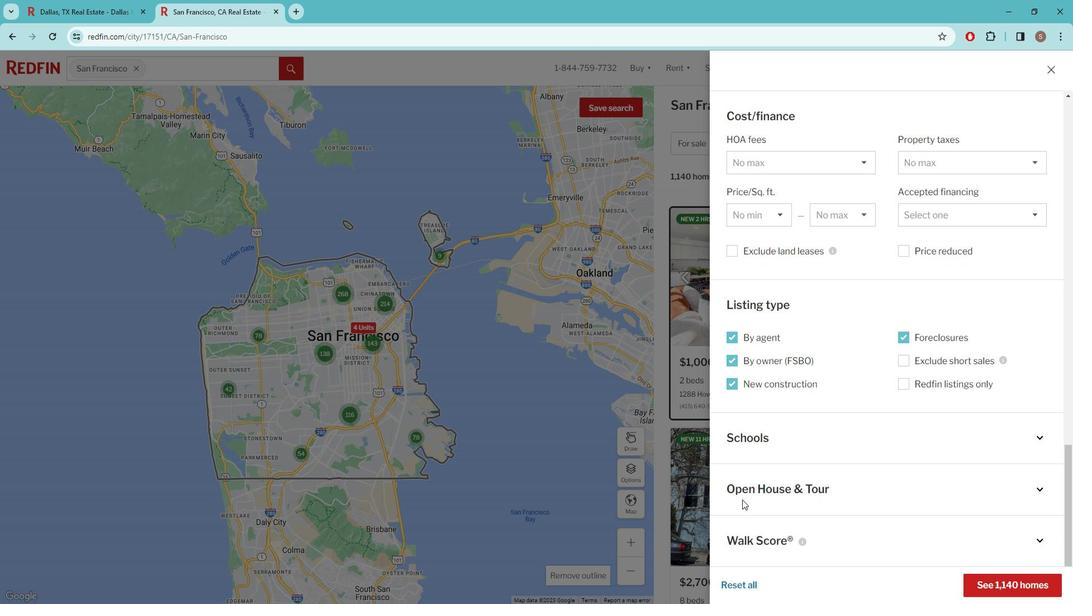 
Action: Mouse moved to (993, 565)
Screenshot: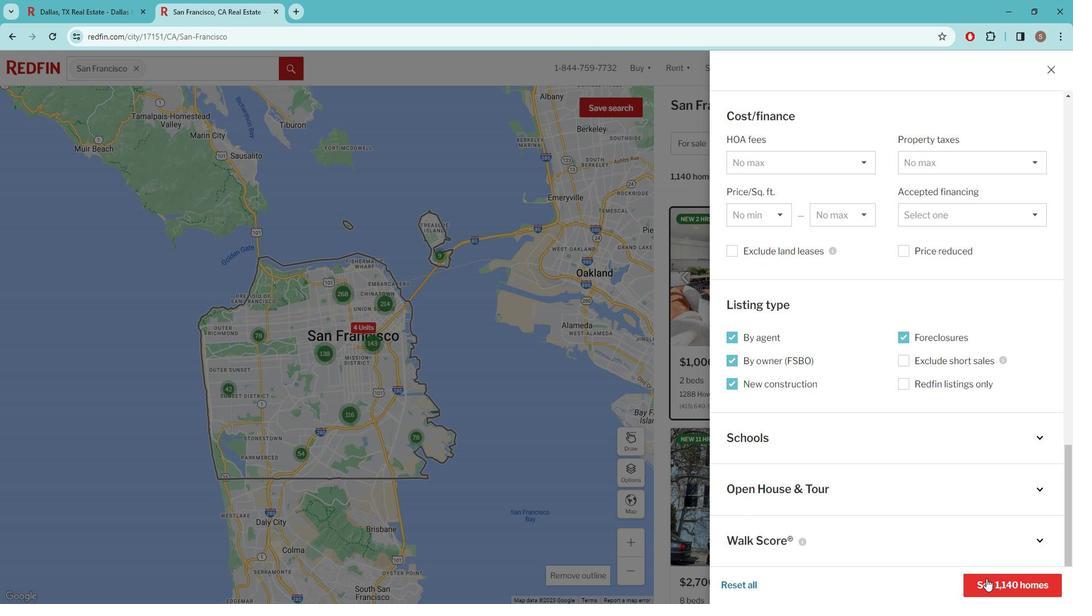 
Action: Mouse pressed left at (993, 565)
Screenshot: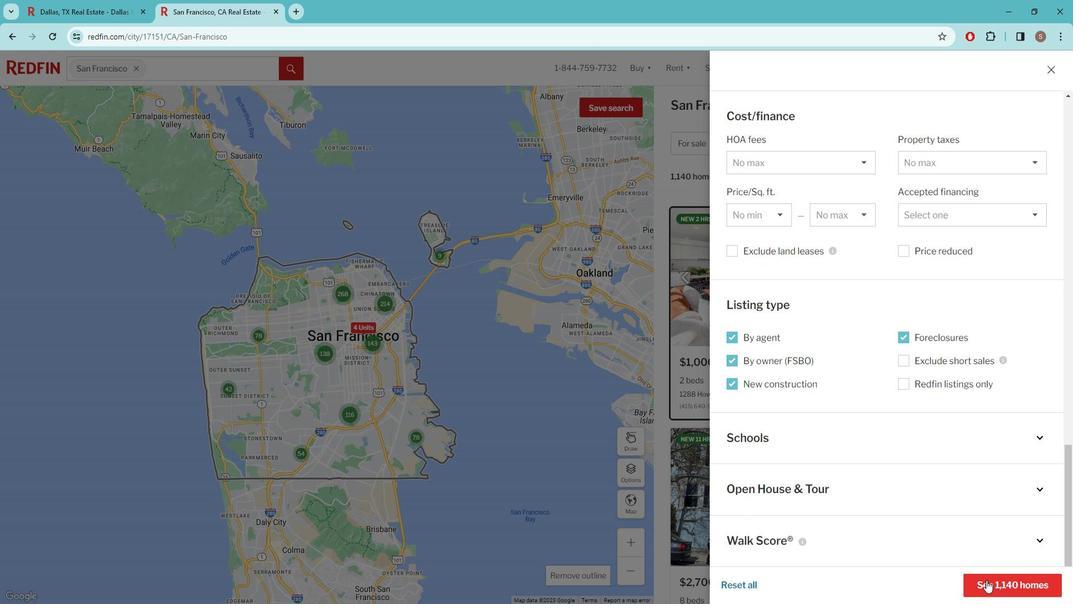 
Action: Mouse moved to (836, 356)
Screenshot: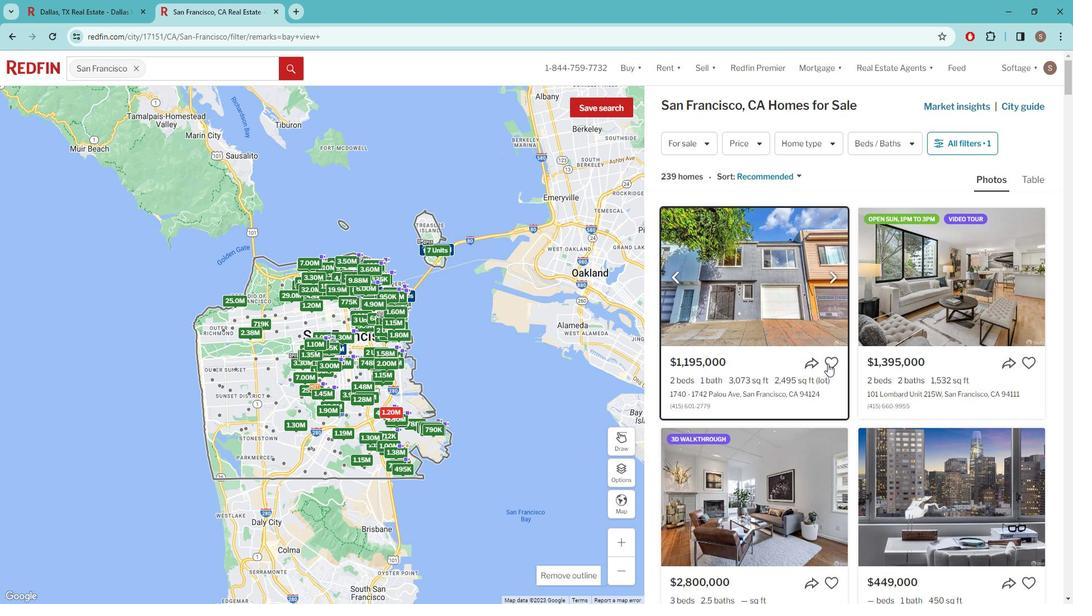 
Action: Mouse pressed left at (836, 356)
Screenshot: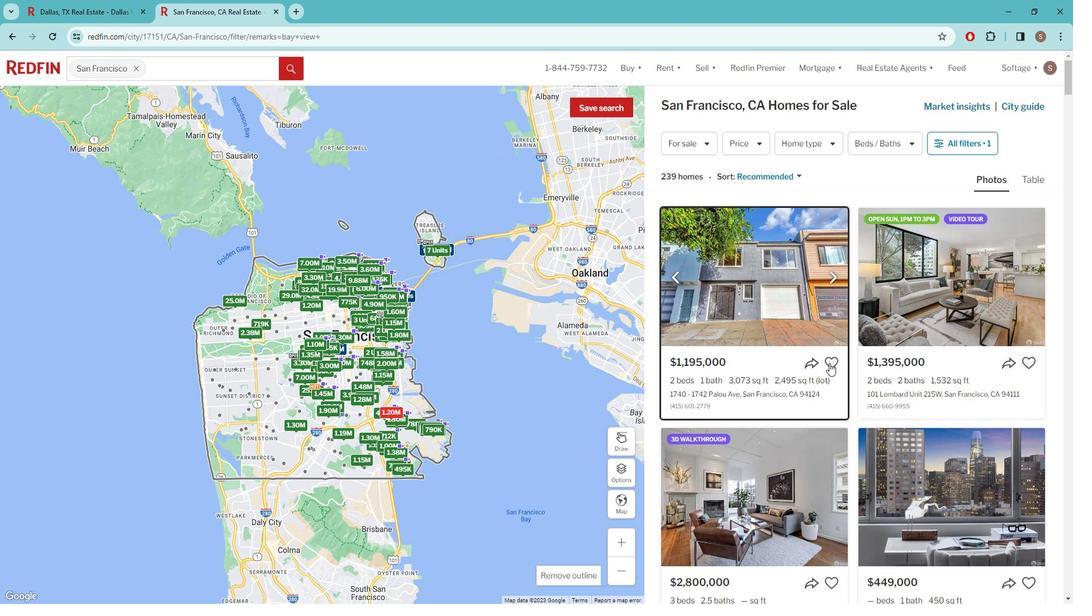 
Action: Mouse moved to (1009, 365)
Screenshot: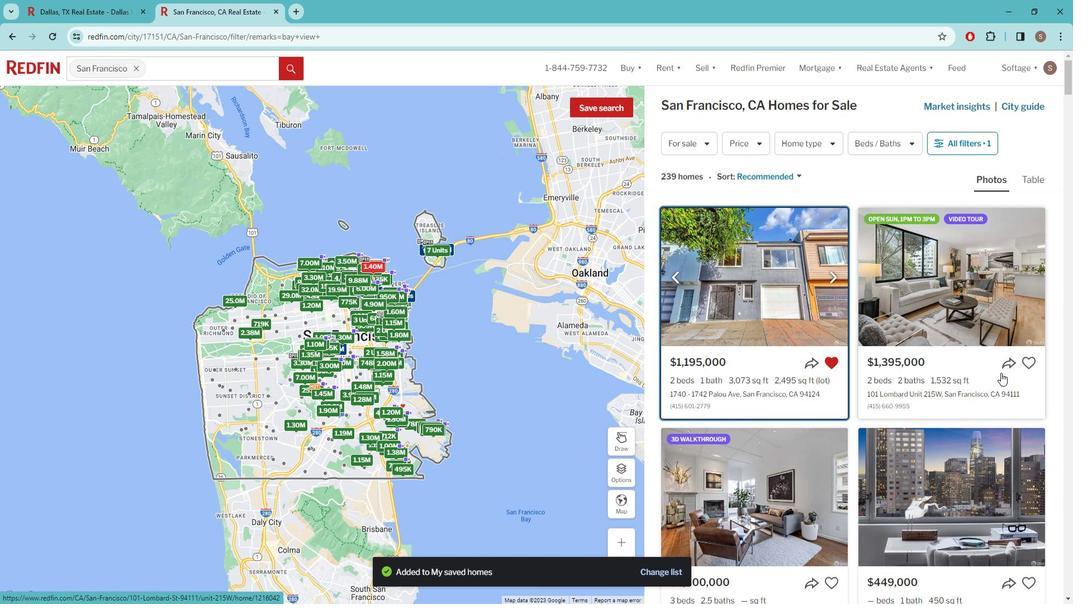
Action: Mouse scrolled (1009, 365) with delta (0, 0)
Screenshot: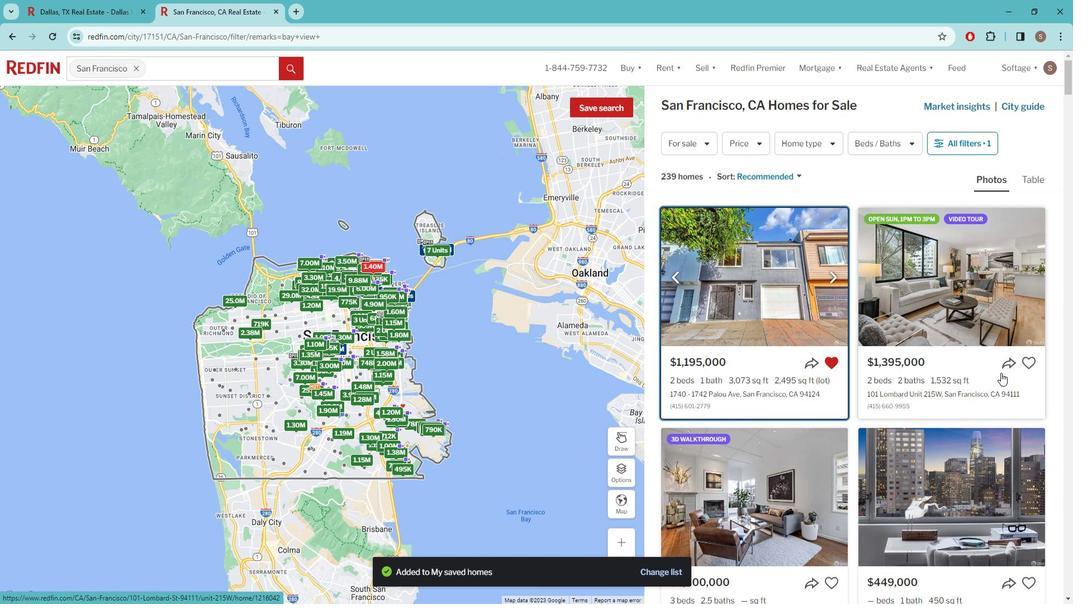 
Action: Mouse scrolled (1009, 365) with delta (0, 0)
Screenshot: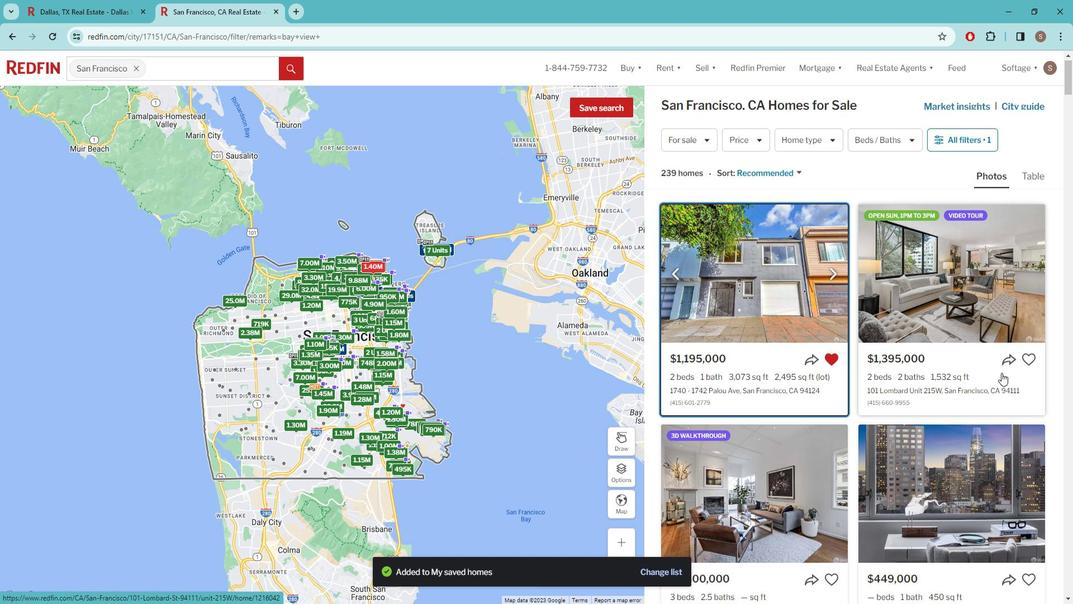 
Action: Mouse scrolled (1009, 365) with delta (0, 0)
Screenshot: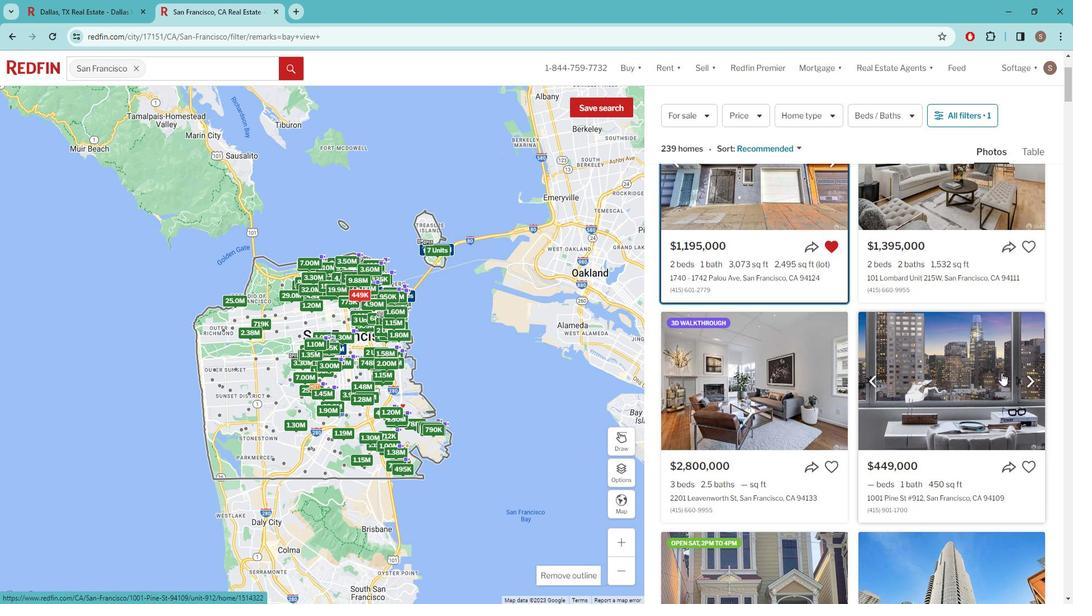 
Action: Mouse moved to (1004, 398)
Screenshot: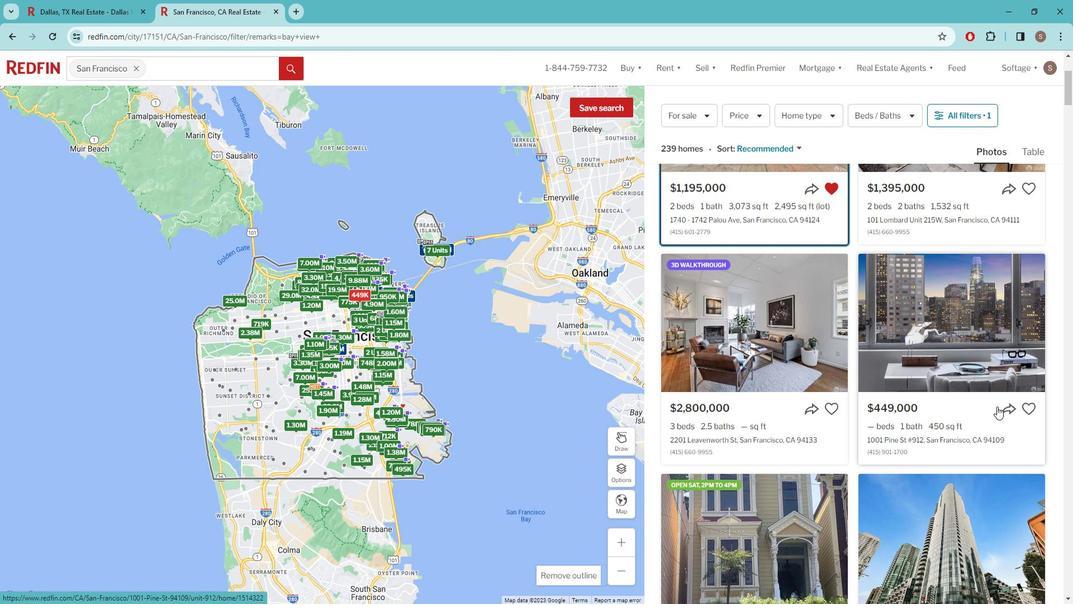 
Action: Mouse scrolled (1004, 398) with delta (0, 0)
Screenshot: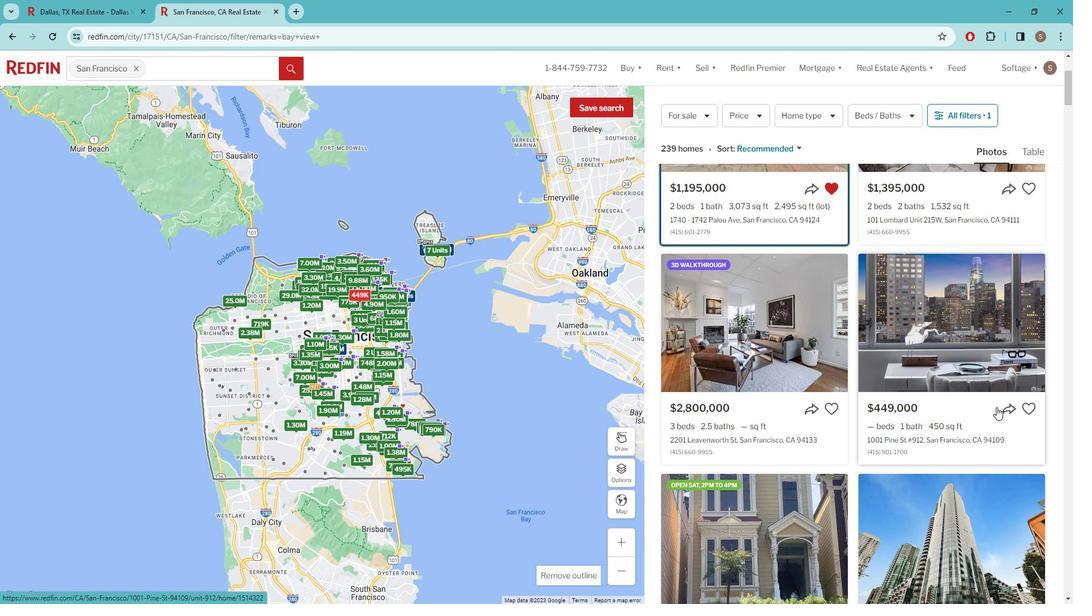 
Action: Mouse moved to (942, 450)
Screenshot: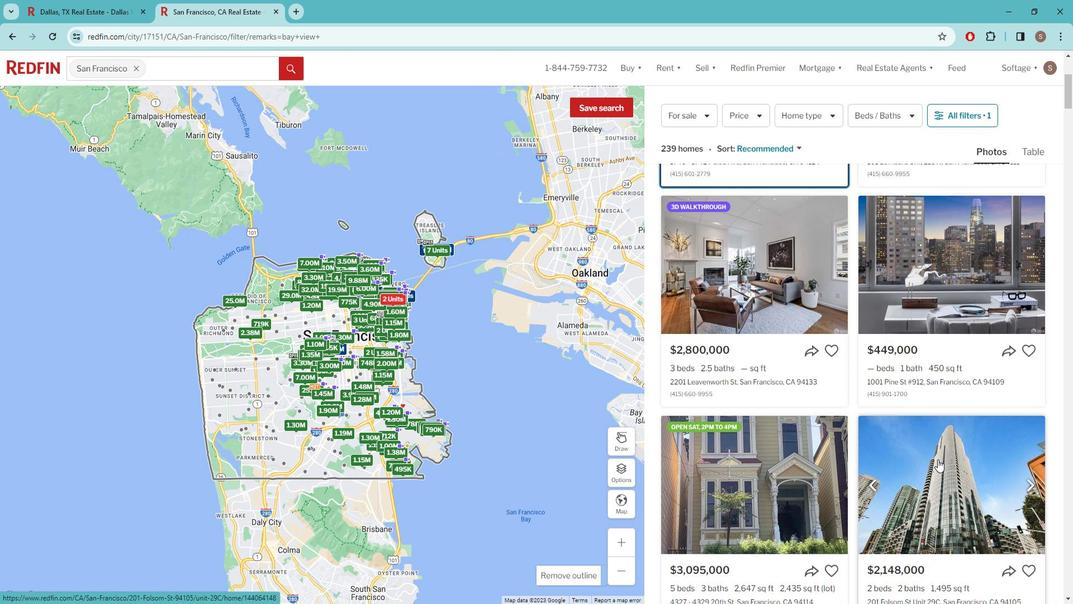 
Action: Mouse scrolled (942, 449) with delta (0, 0)
Screenshot: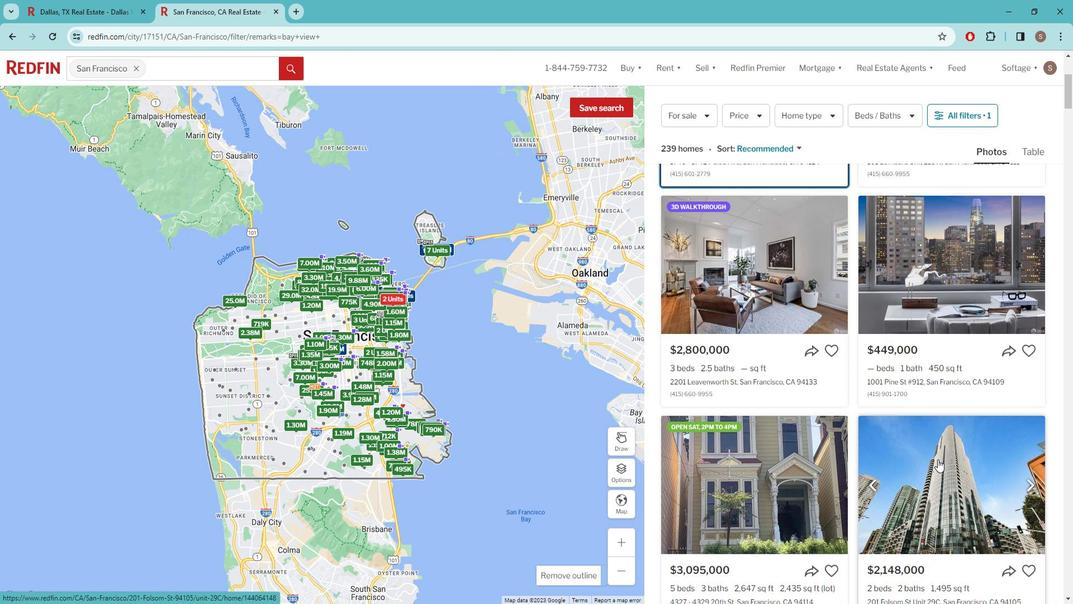 
Action: Mouse moved to (936, 450)
Screenshot: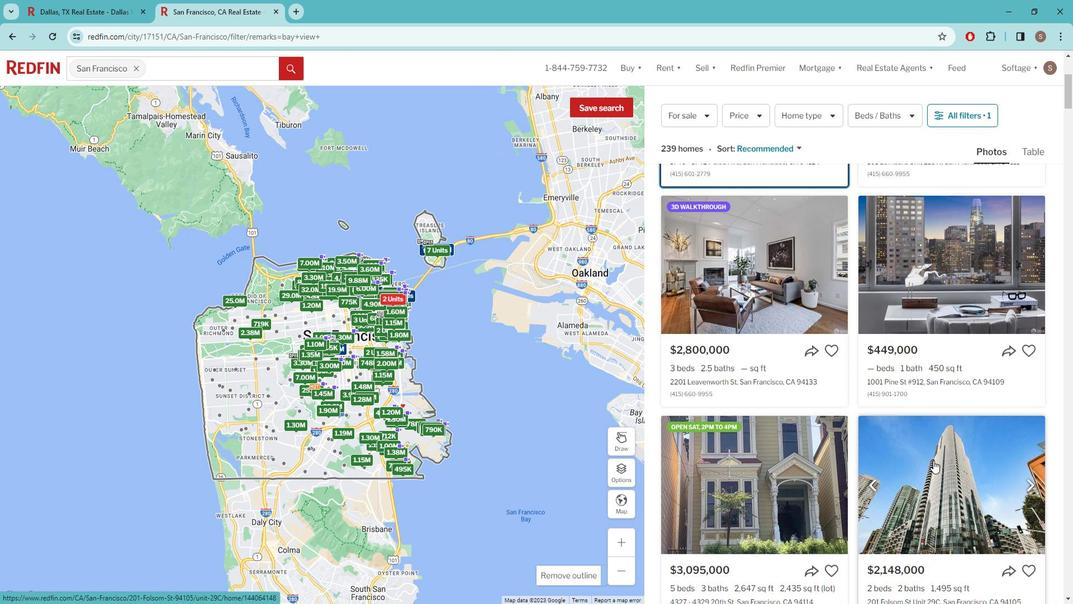 
Action: Mouse scrolled (936, 449) with delta (0, 0)
Screenshot: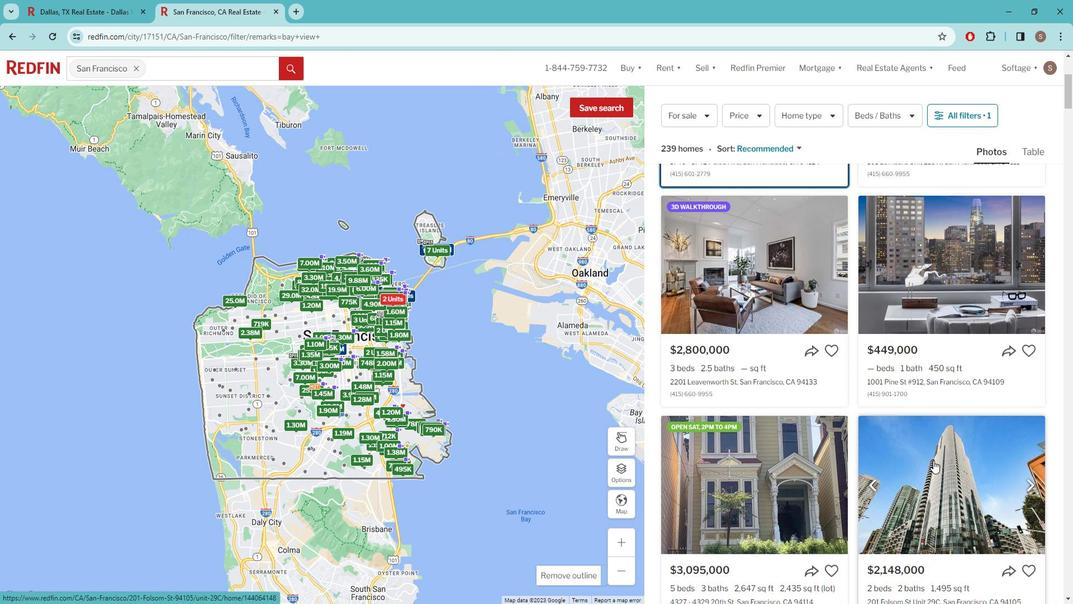 
Action: Mouse moved to (837, 438)
Screenshot: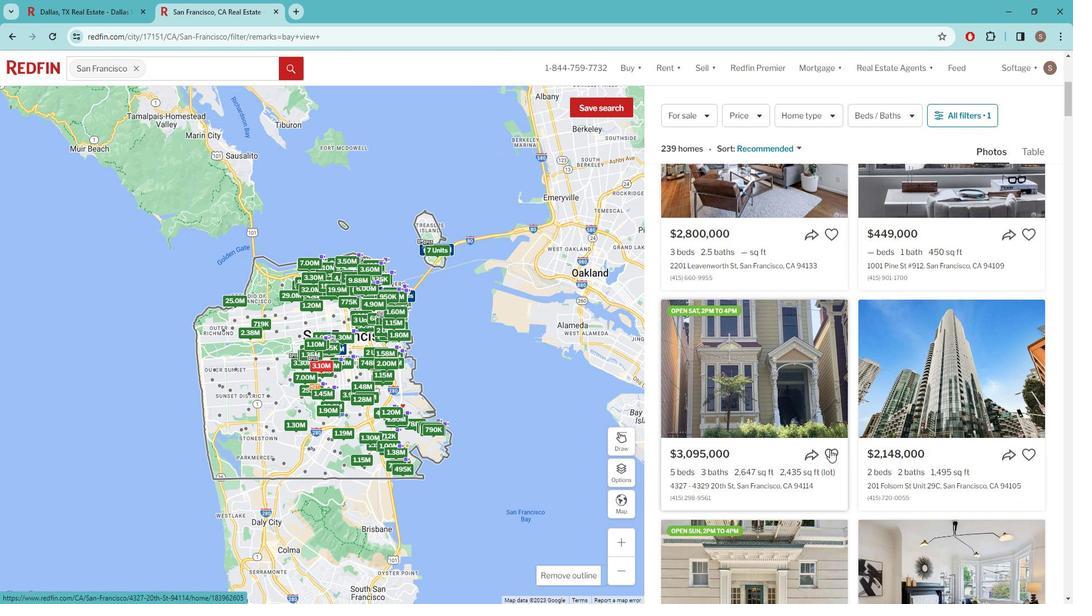 
Action: Mouse pressed left at (837, 438)
Screenshot: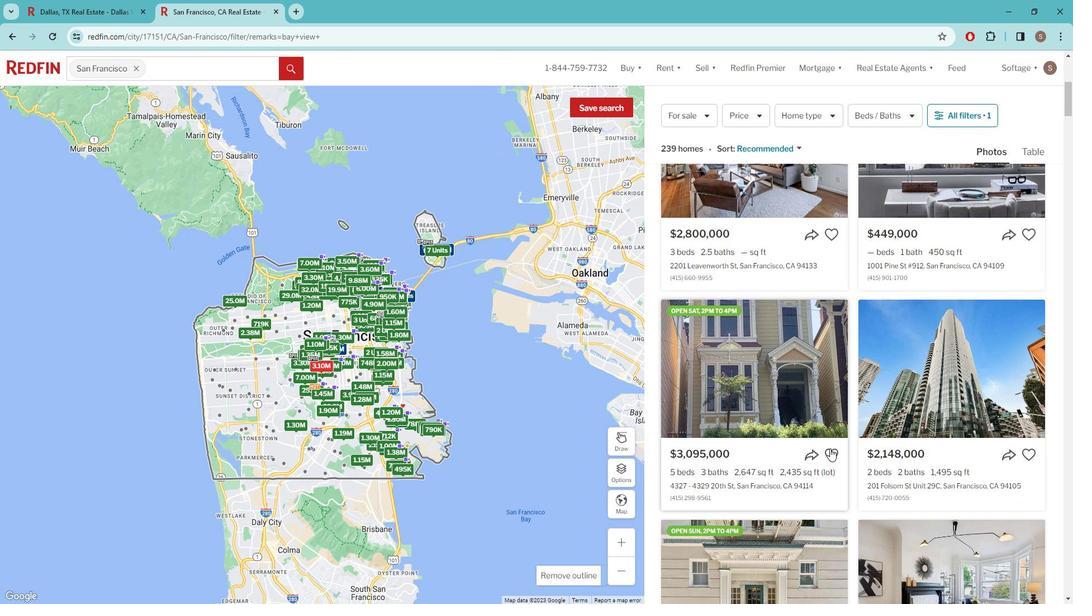 
Action: Mouse moved to (846, 441)
Screenshot: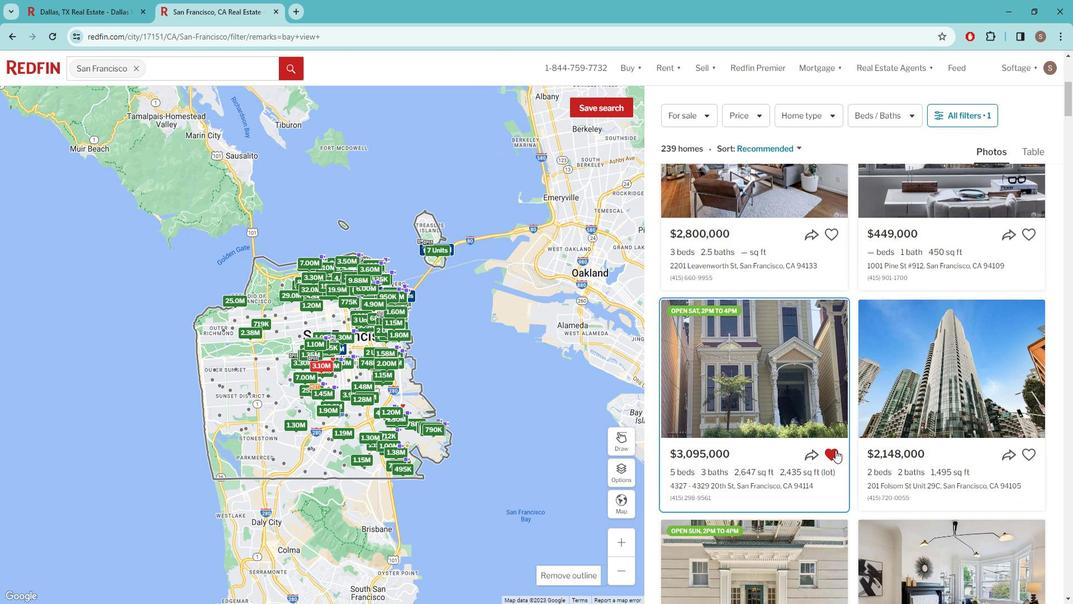 
